 Task: Add a signature Jamie Cooper containing With heartfelt thanks and appreciation, Jamie Cooper to email address softage.5@softage.net and add a folder Crafts
Action: Mouse moved to (208, 24)
Screenshot: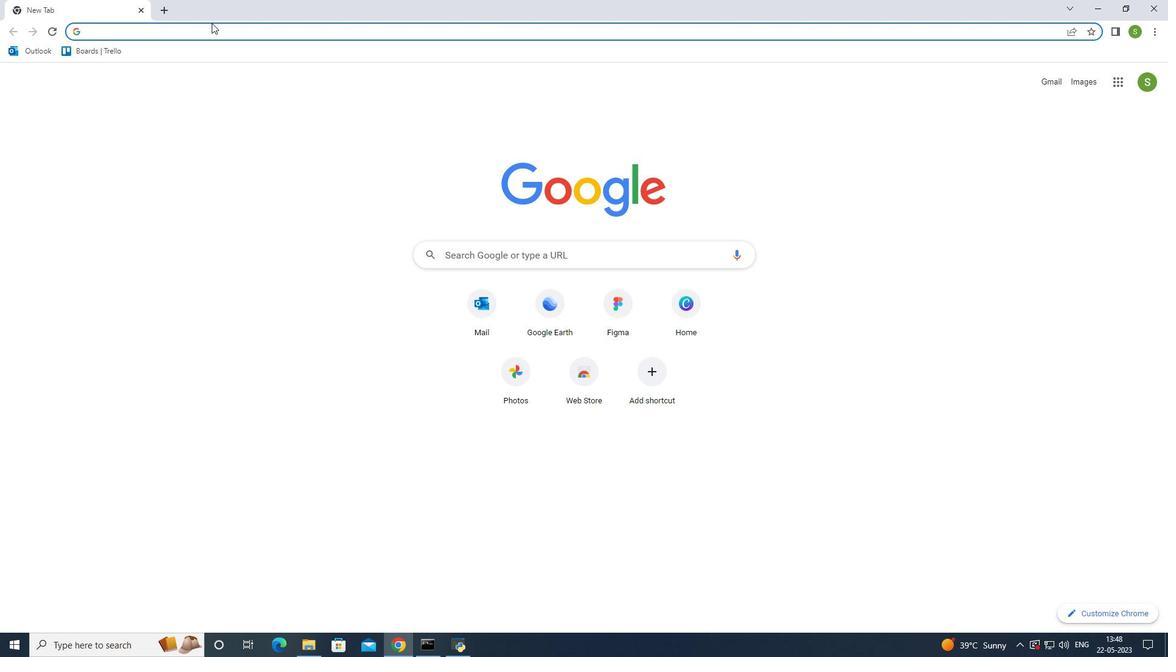
Action: Mouse pressed left at (208, 24)
Screenshot: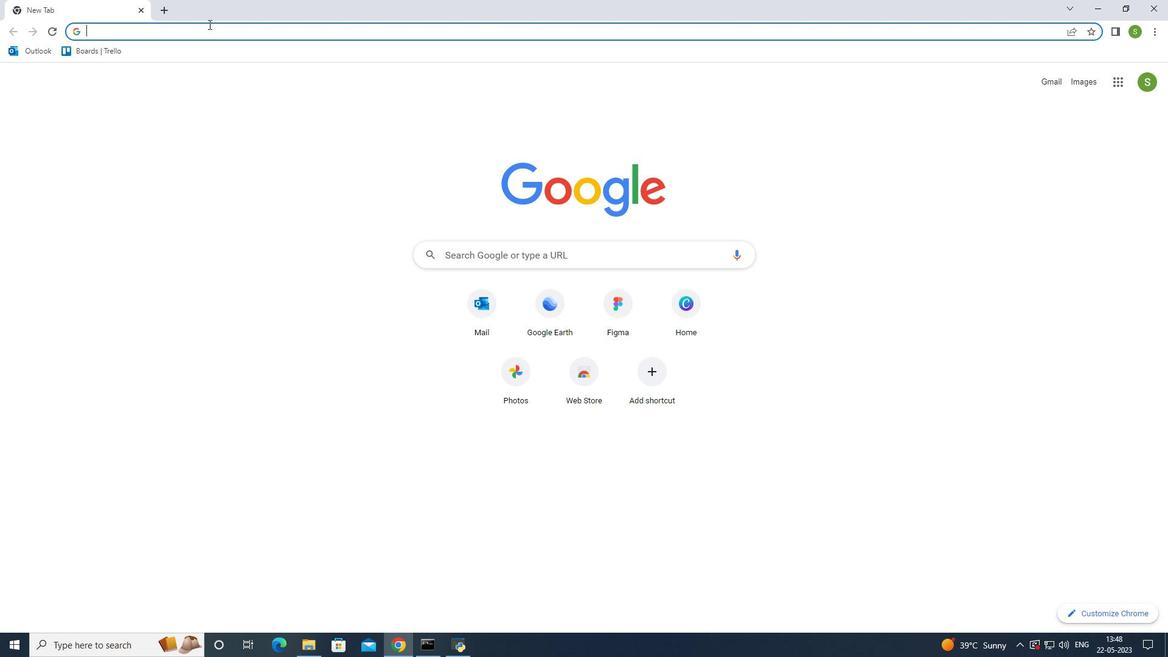 
Action: Mouse moved to (209, 24)
Screenshot: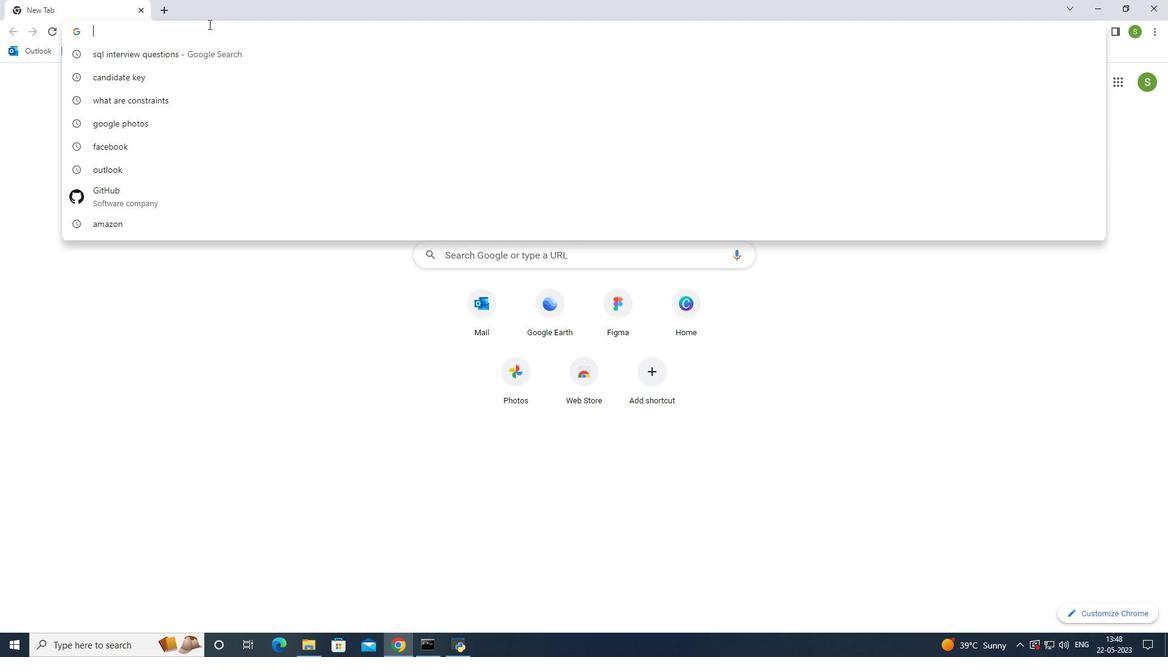 
Action: Key pressed outlo
Screenshot: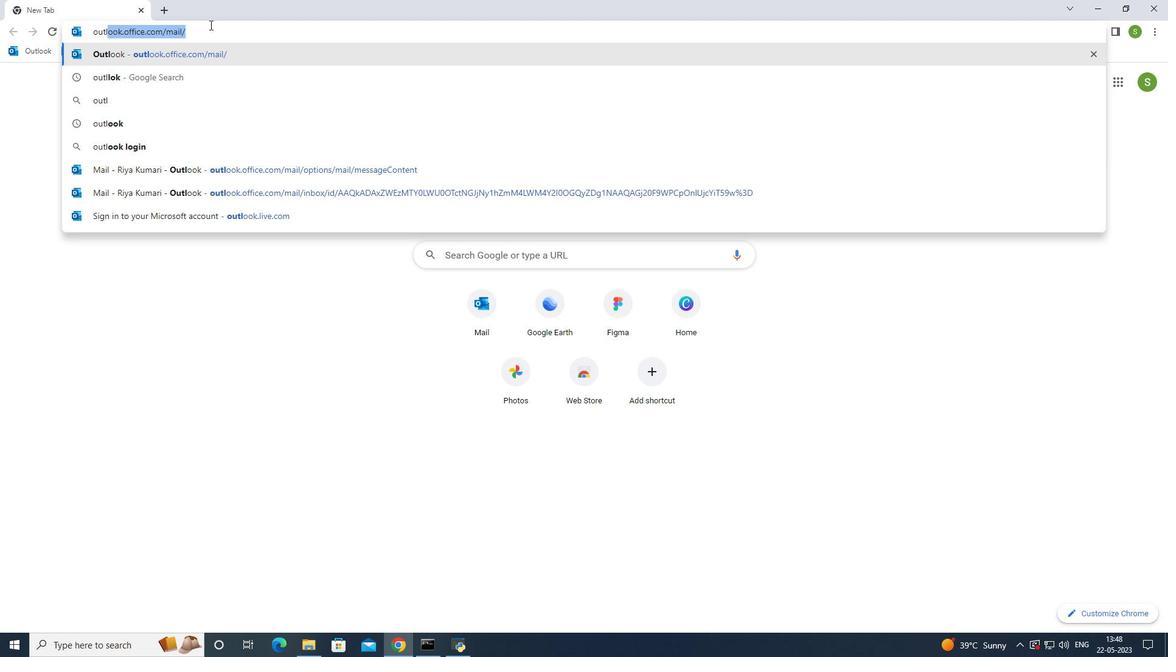 
Action: Mouse moved to (187, 53)
Screenshot: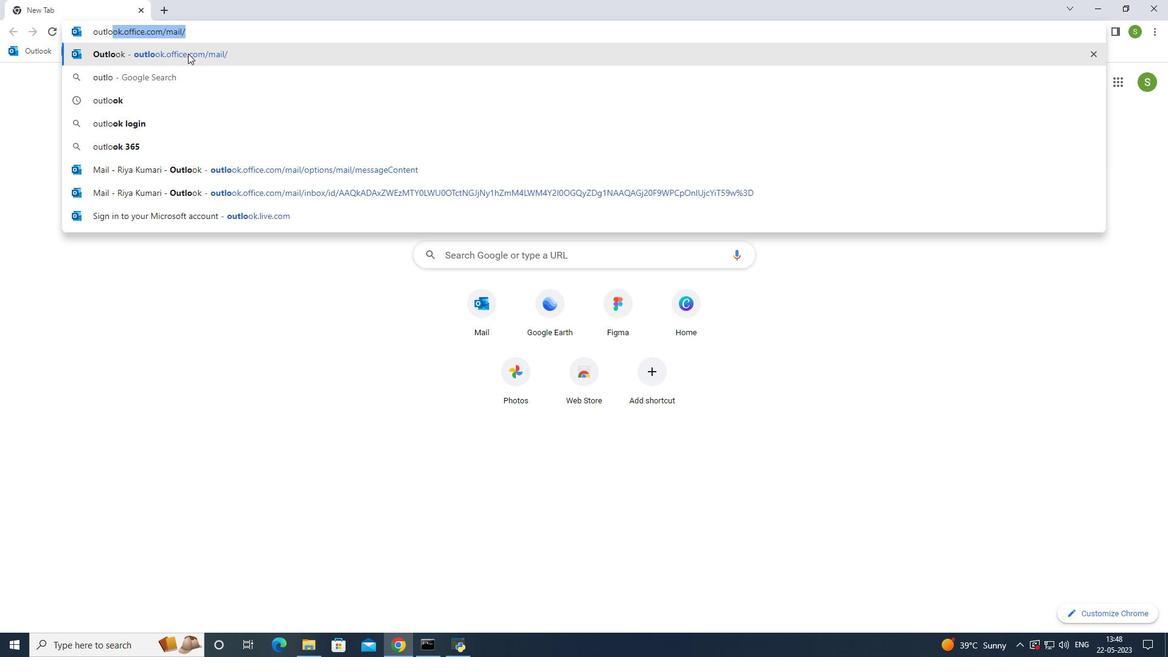 
Action: Mouse pressed left at (187, 53)
Screenshot: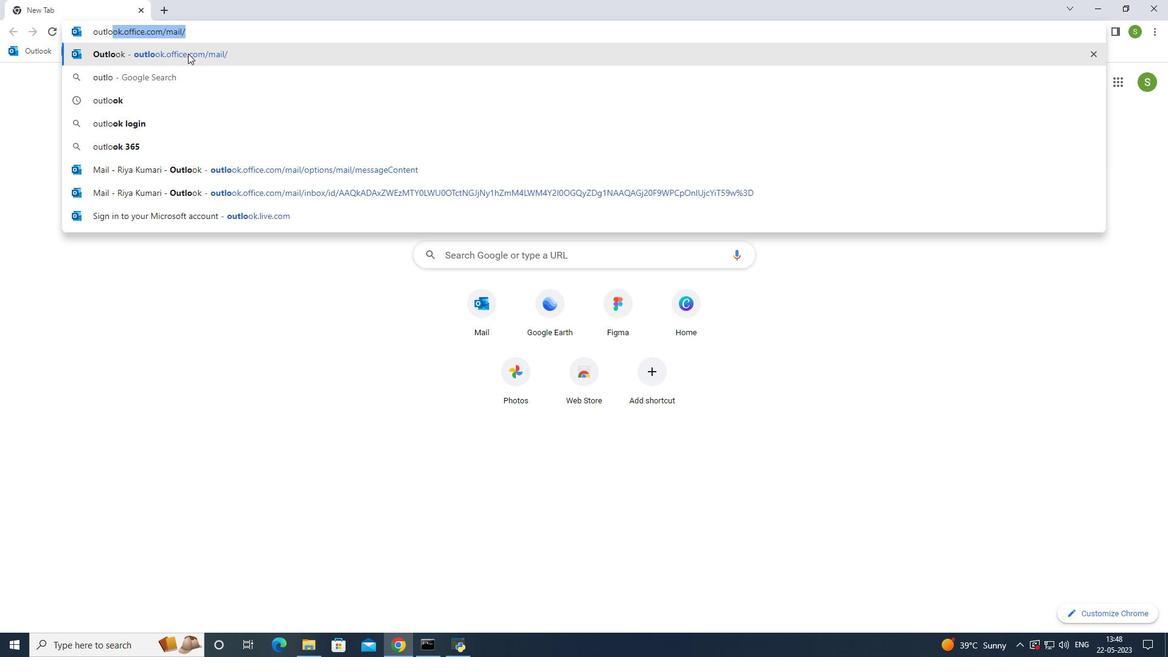 
Action: Mouse moved to (107, 103)
Screenshot: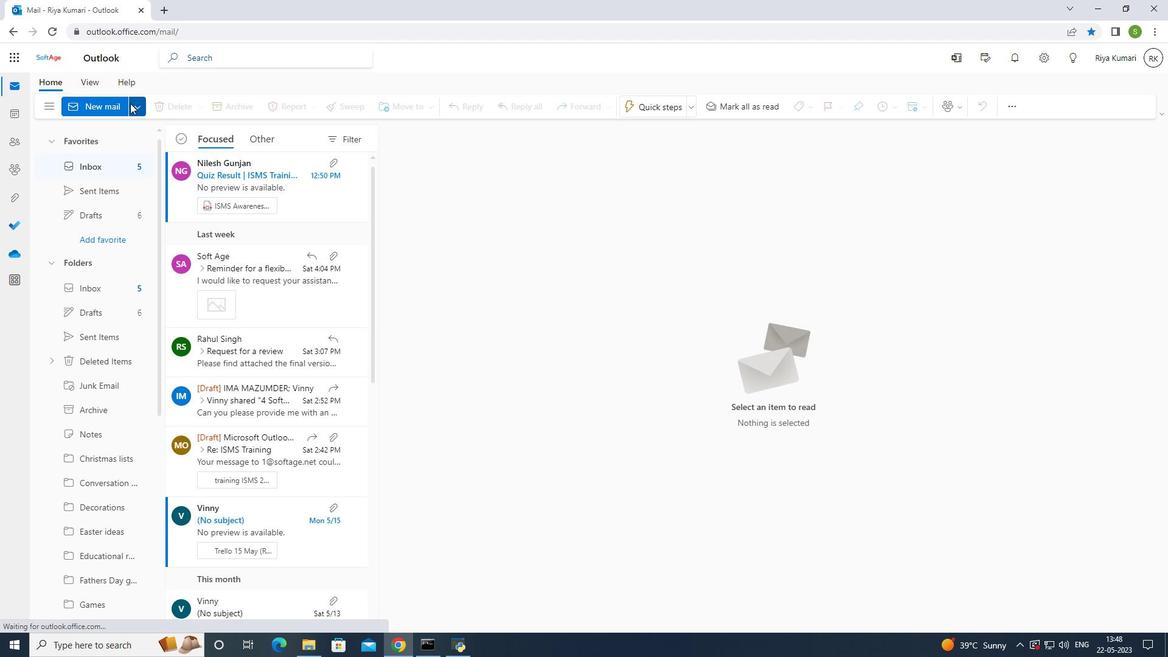 
Action: Mouse pressed left at (107, 103)
Screenshot: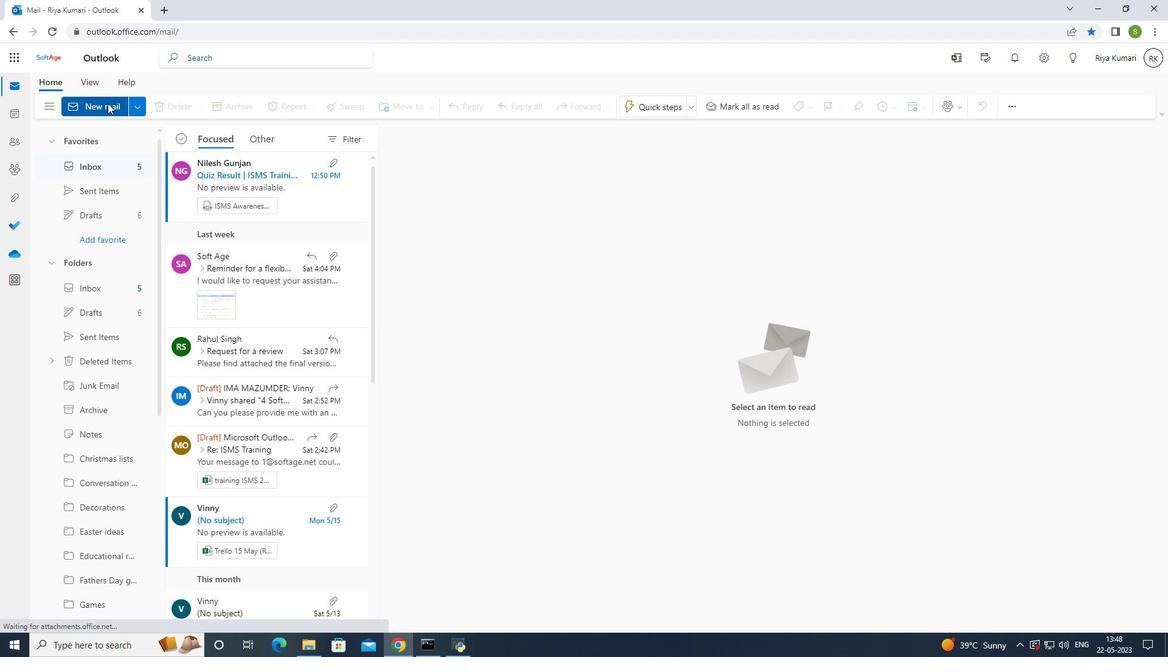 
Action: Mouse moved to (794, 102)
Screenshot: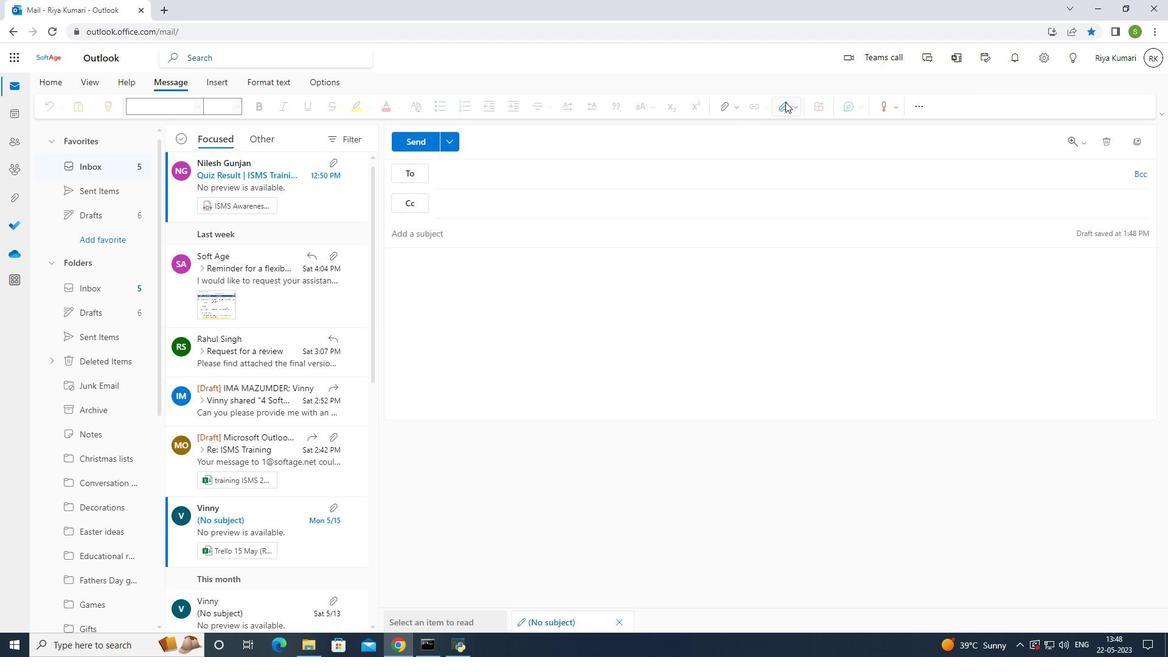 
Action: Mouse pressed left at (794, 102)
Screenshot: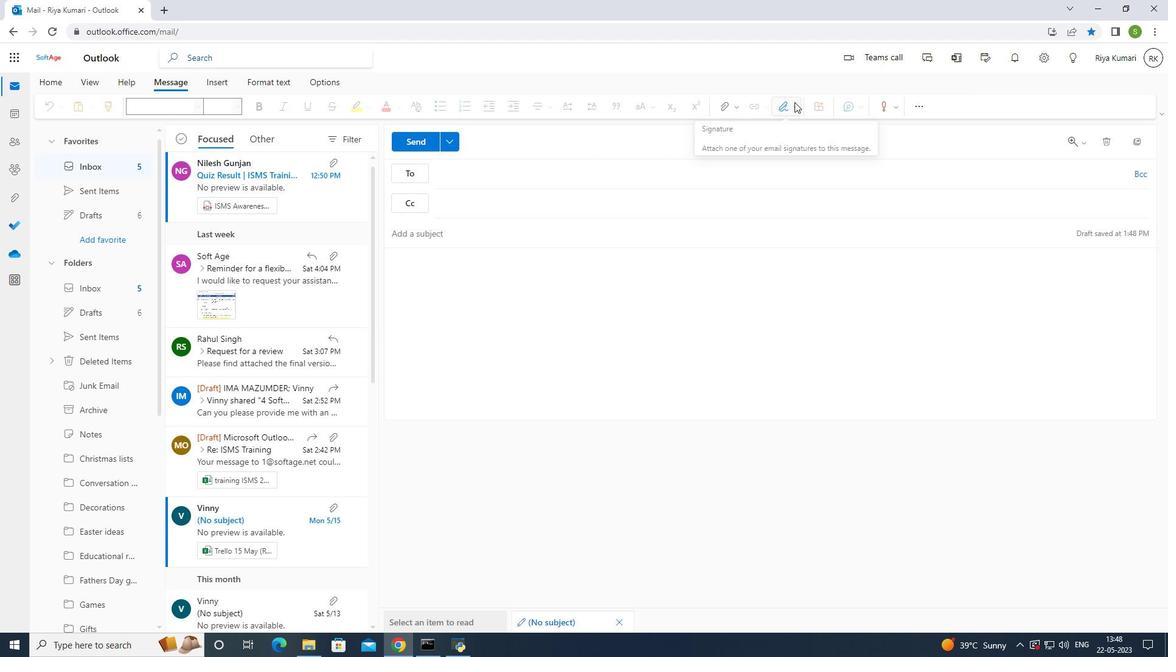 
Action: Mouse moved to (760, 155)
Screenshot: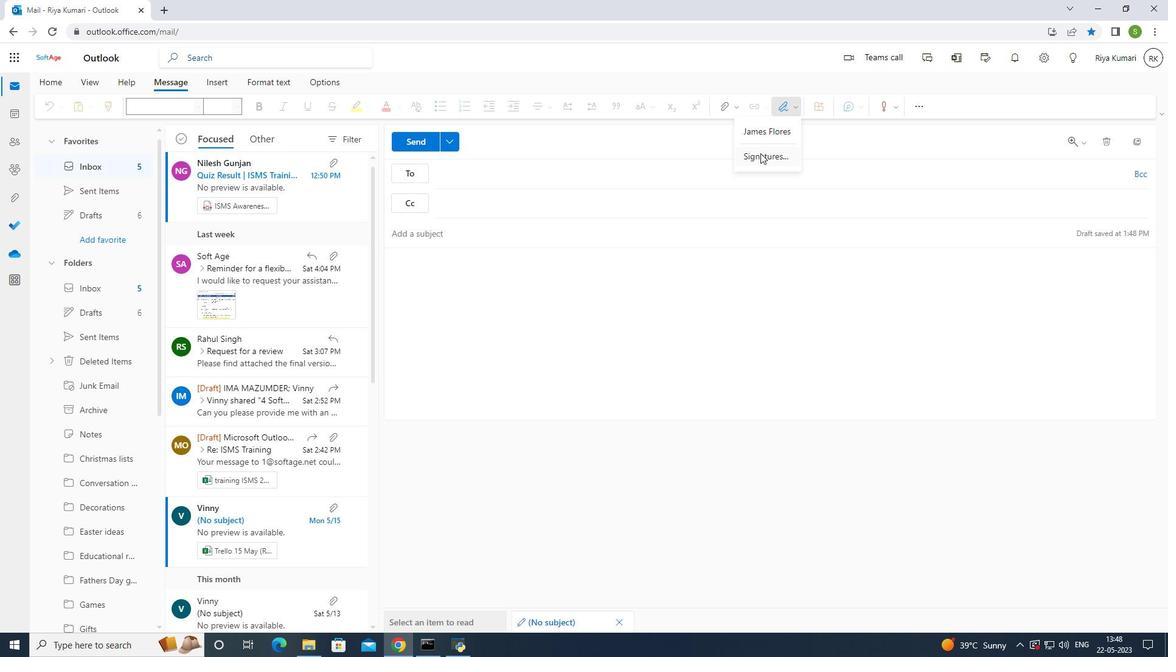 
Action: Mouse pressed left at (760, 155)
Screenshot: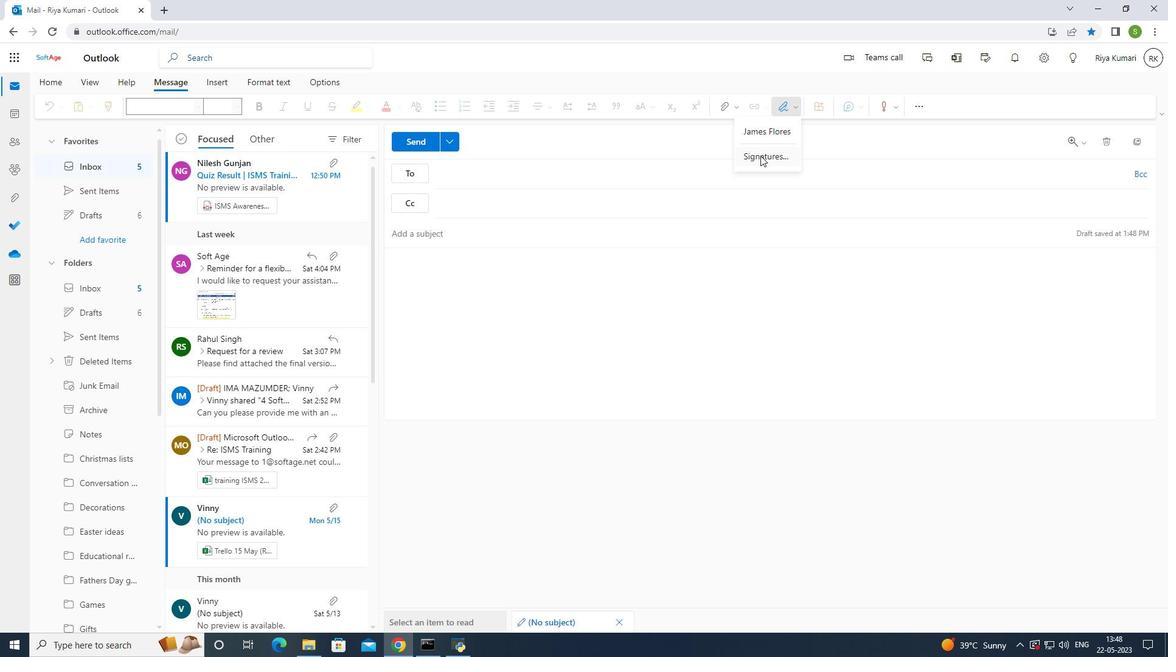 
Action: Mouse moved to (754, 202)
Screenshot: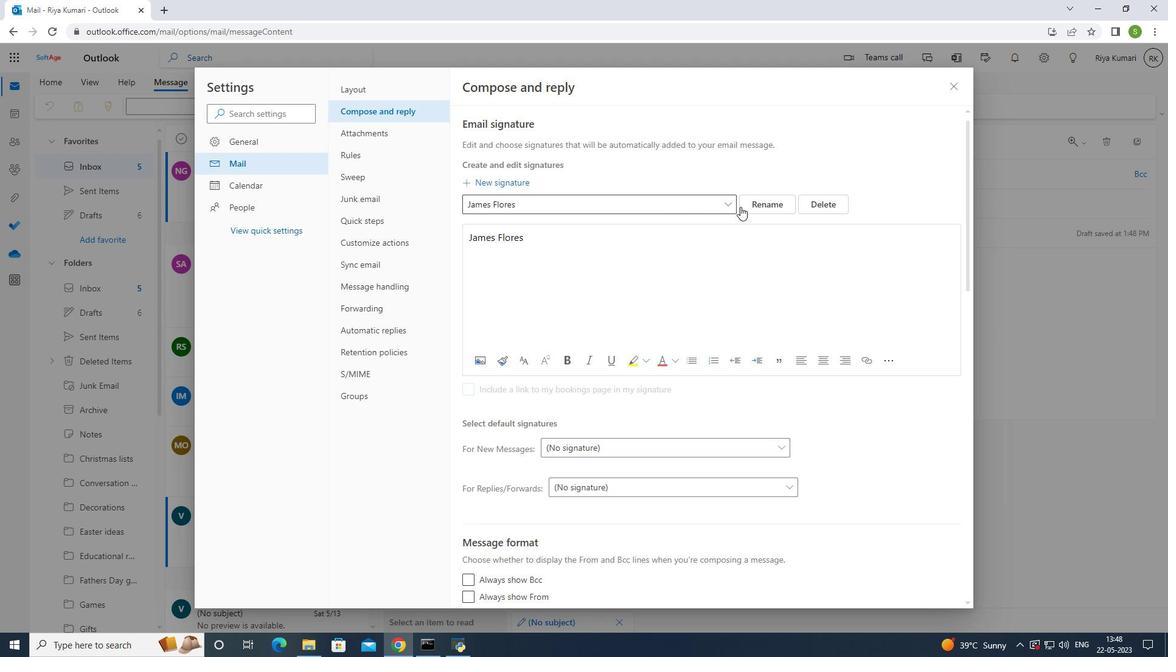 
Action: Mouse pressed left at (754, 202)
Screenshot: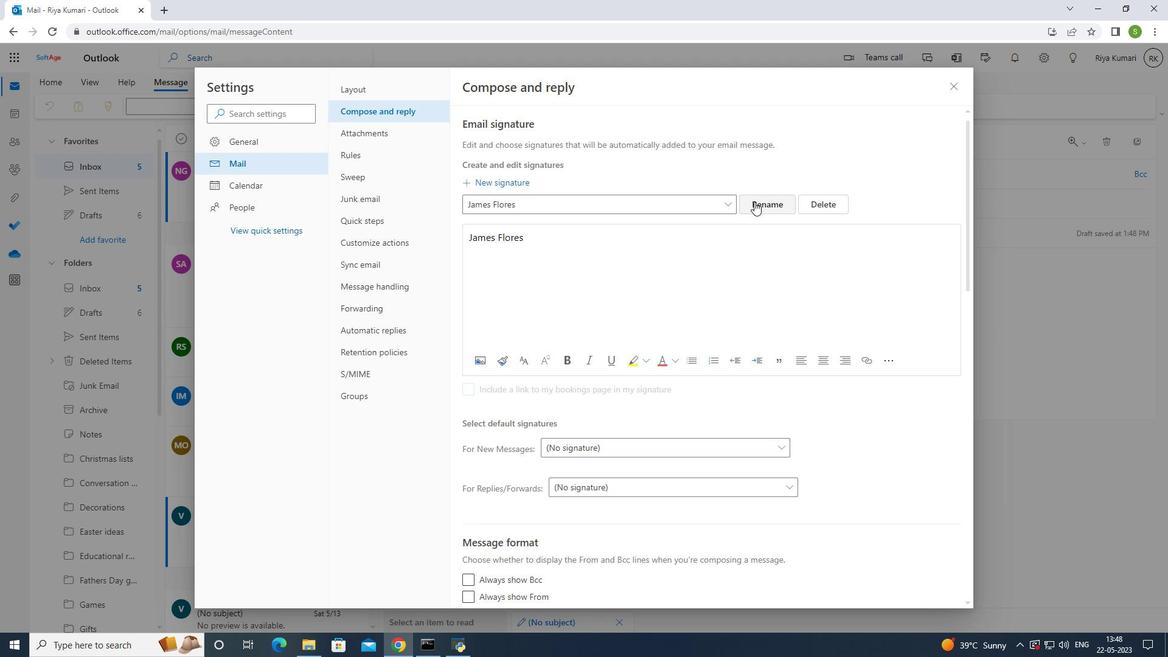 
Action: Mouse moved to (710, 206)
Screenshot: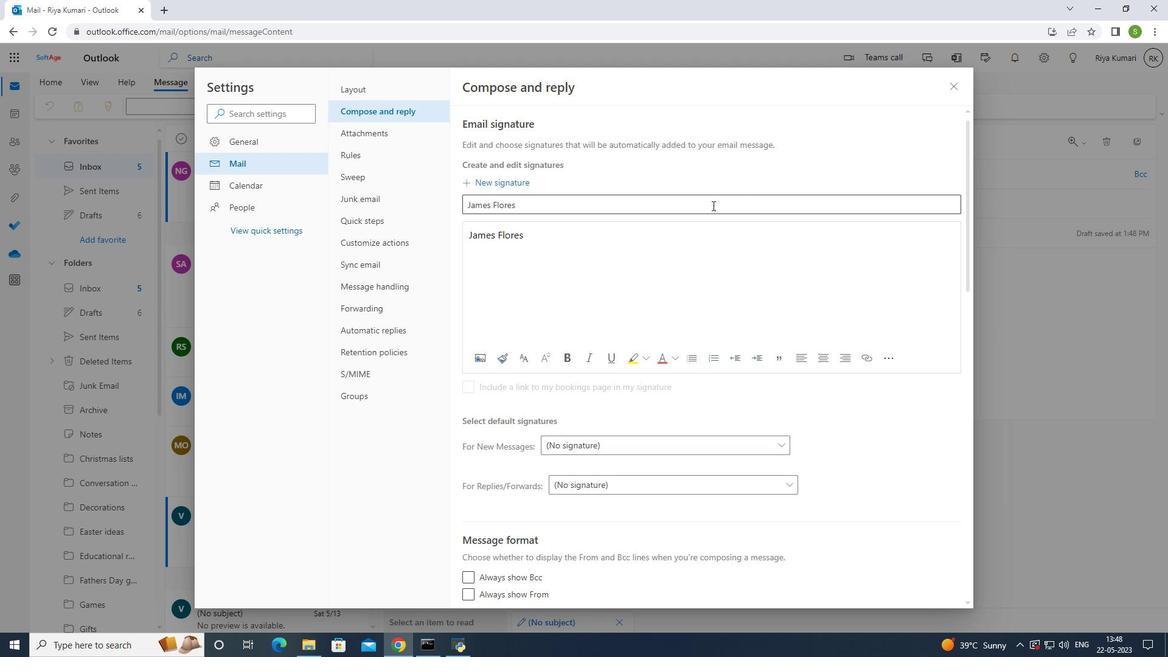 
Action: Mouse pressed left at (710, 206)
Screenshot: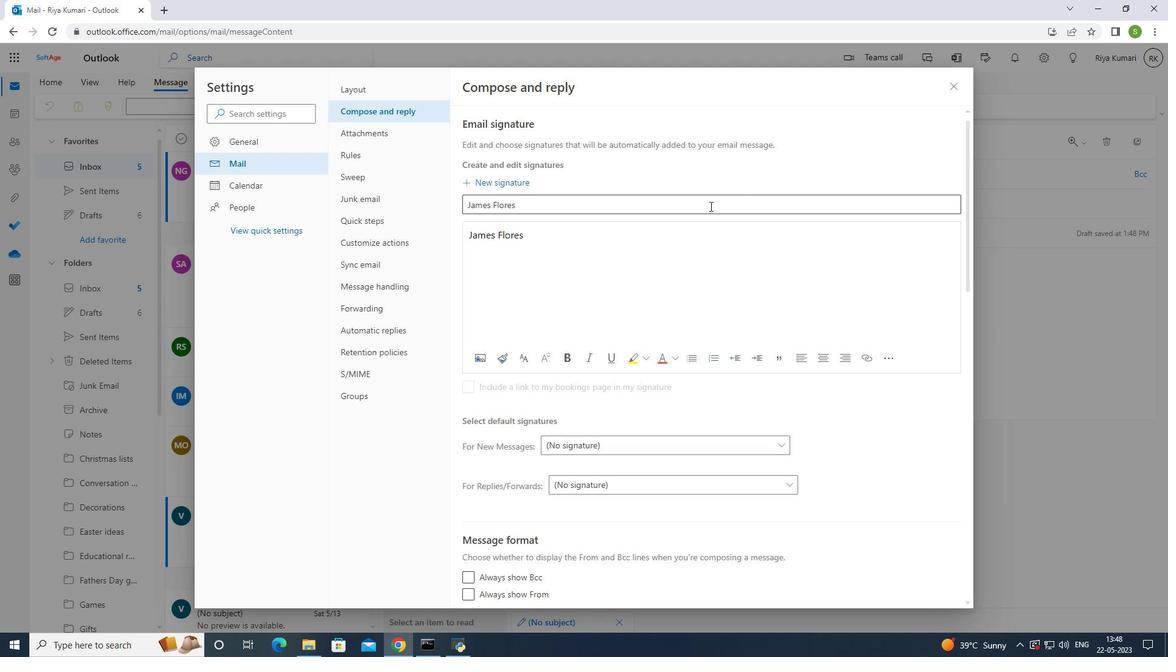 
Action: Key pressed <Key.backspace><Key.backspace><Key.backspace><Key.backspace><Key.backspace><Key.backspace><Key.backspace><Key.backspace><Key.backspace><Key.backspace><Key.backspace><Key.backspace><Key.backspace><Key.backspace><Key.backspace>
Screenshot: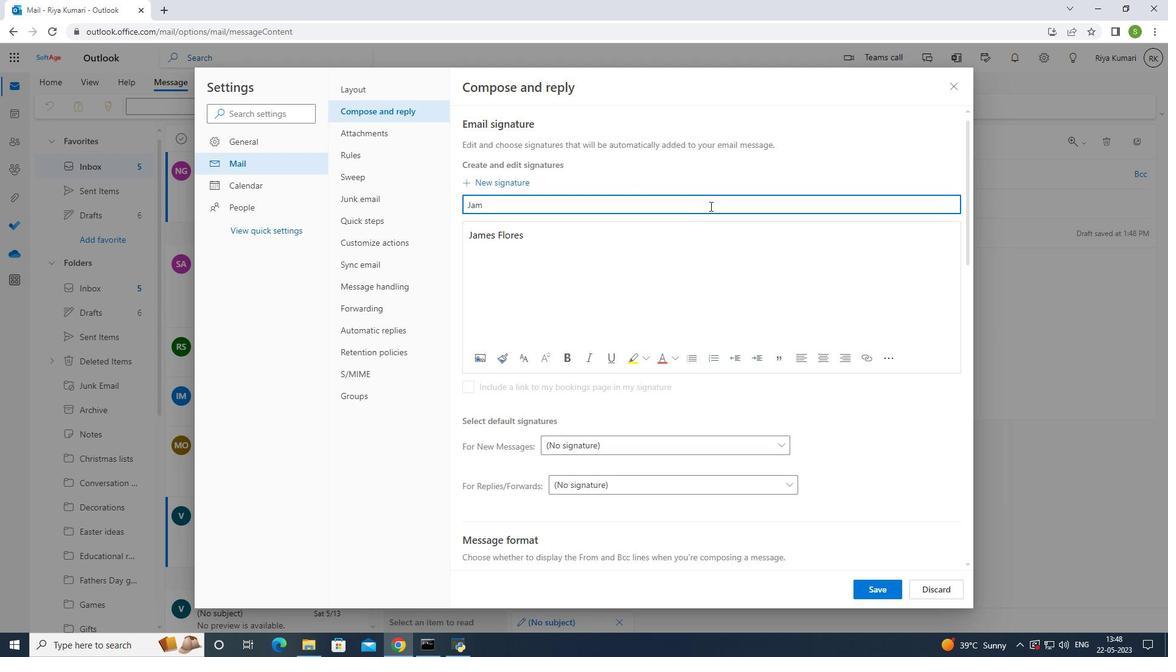 
Action: Mouse moved to (722, 198)
Screenshot: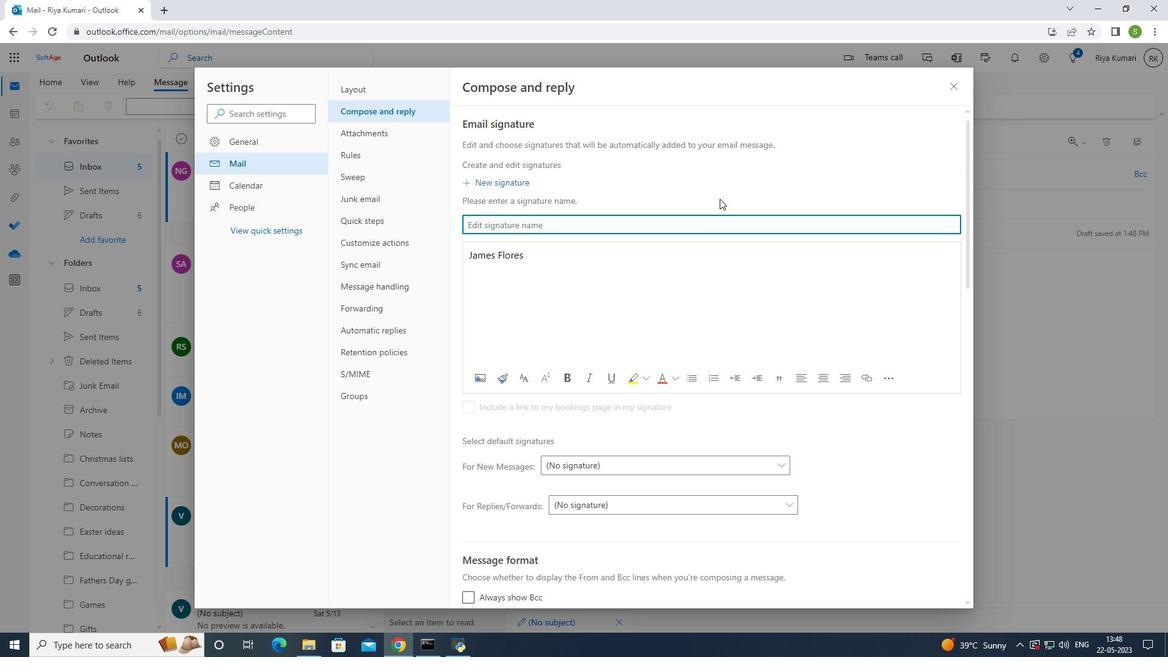 
Action: Key pressed <Key.shift>Uj<Key.backspace><Key.backspace><Key.shift>Jamie<Key.space><Key.shift>Cooperctrl+A<'\x03'>
Screenshot: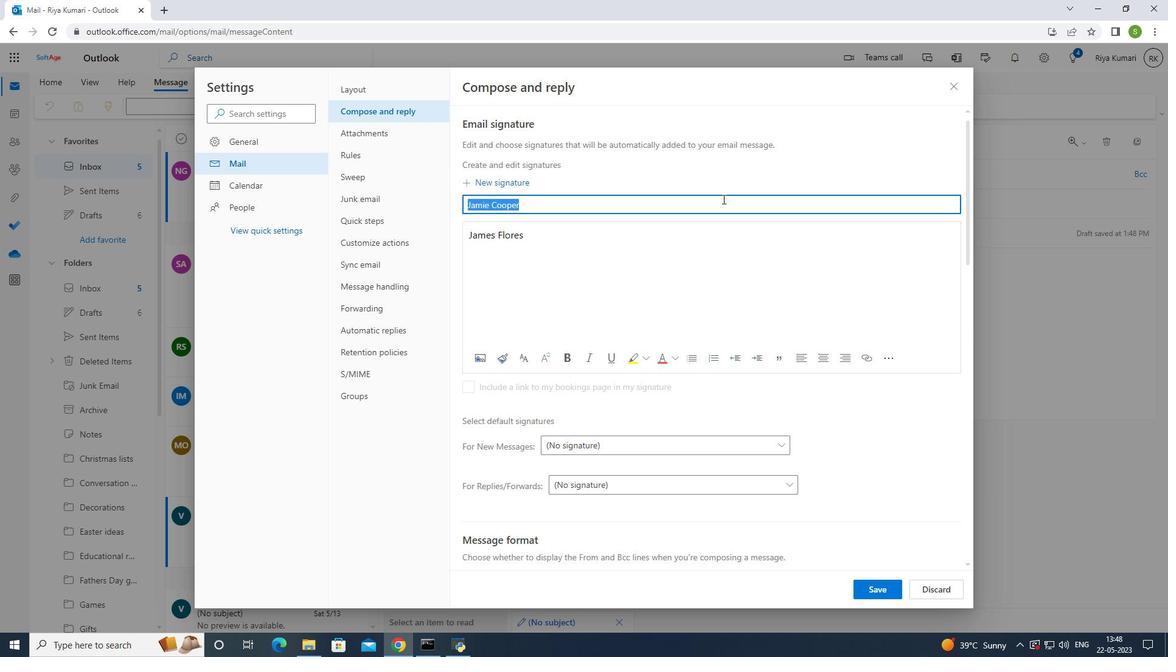 
Action: Mouse moved to (572, 243)
Screenshot: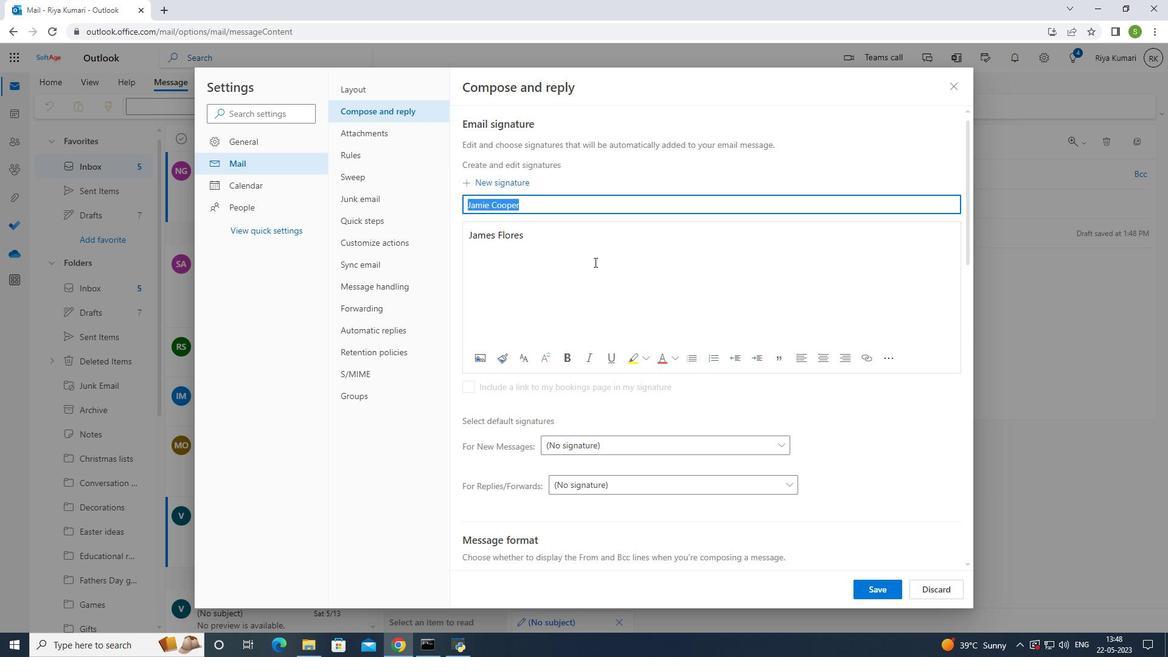 
Action: Mouse pressed left at (572, 243)
Screenshot: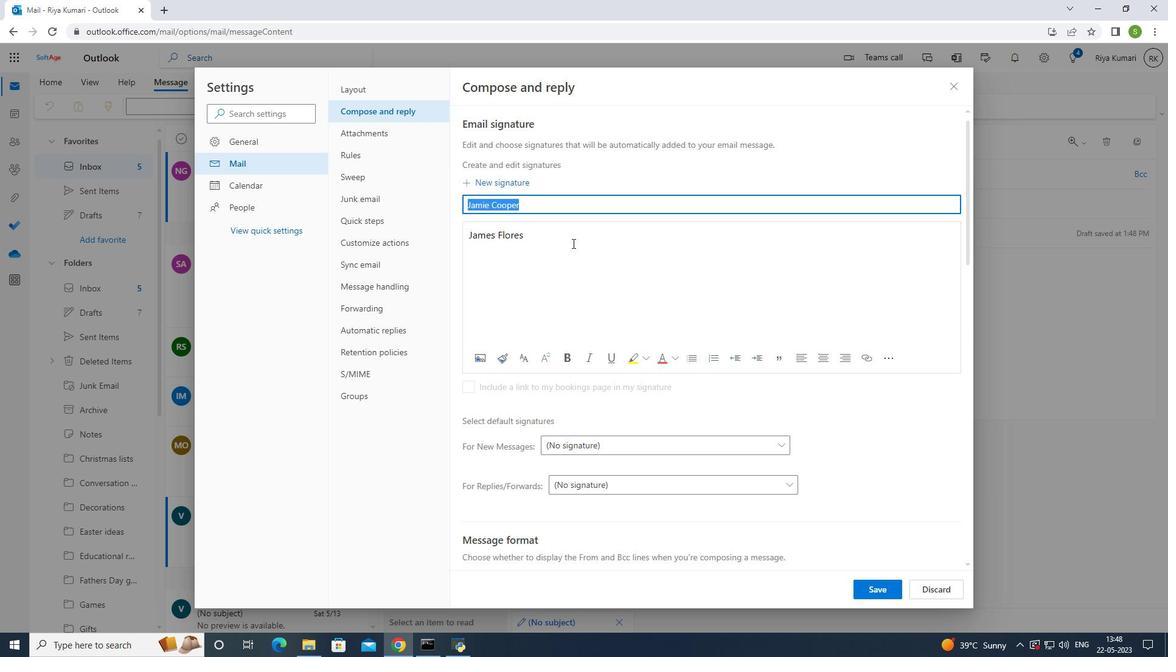 
Action: Key pressed <Key.backspace><Key.backspace><Key.backspace><Key.backspace><Key.backspace><Key.backspace><Key.backspace><Key.backspace><Key.backspace><Key.backspace><Key.backspace><Key.backspace><Key.backspace><Key.backspace><Key.backspace><Key.backspace><Key.backspace><Key.backspace><Key.backspace>ctrl+V
Screenshot: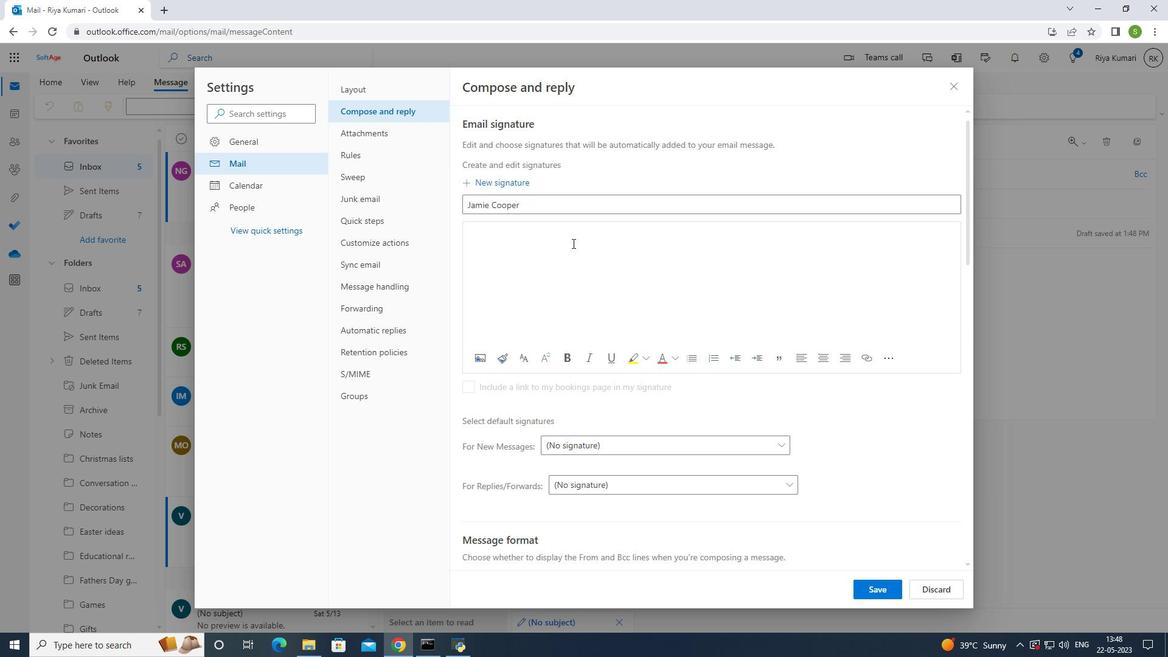 
Action: Mouse moved to (878, 587)
Screenshot: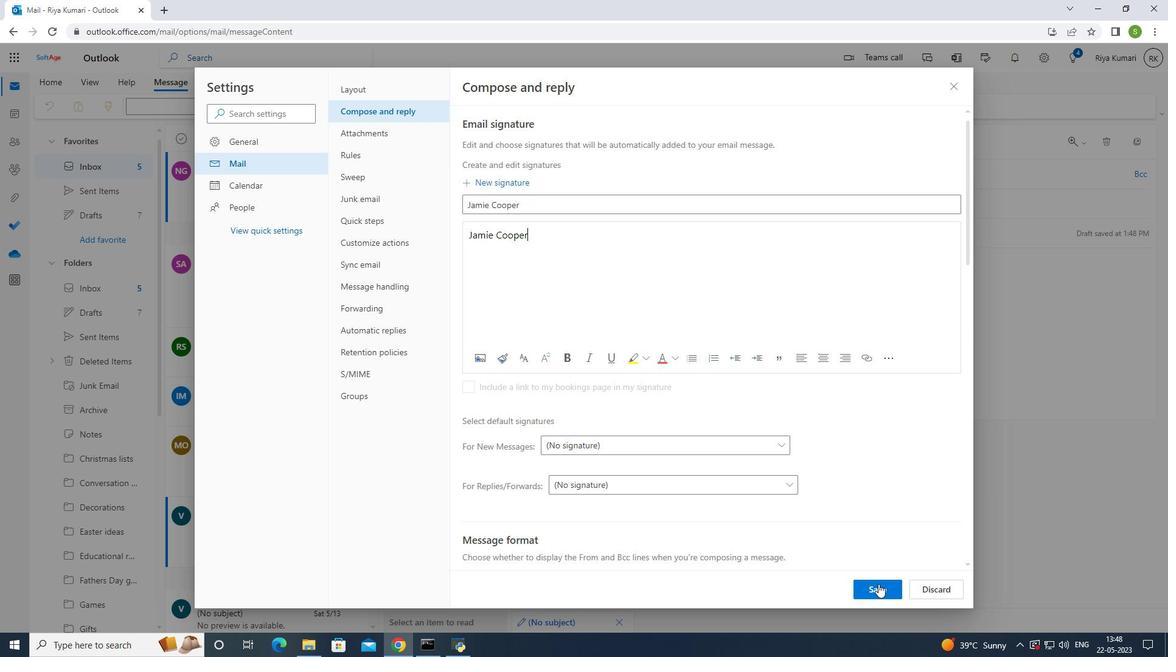 
Action: Mouse pressed left at (878, 587)
Screenshot: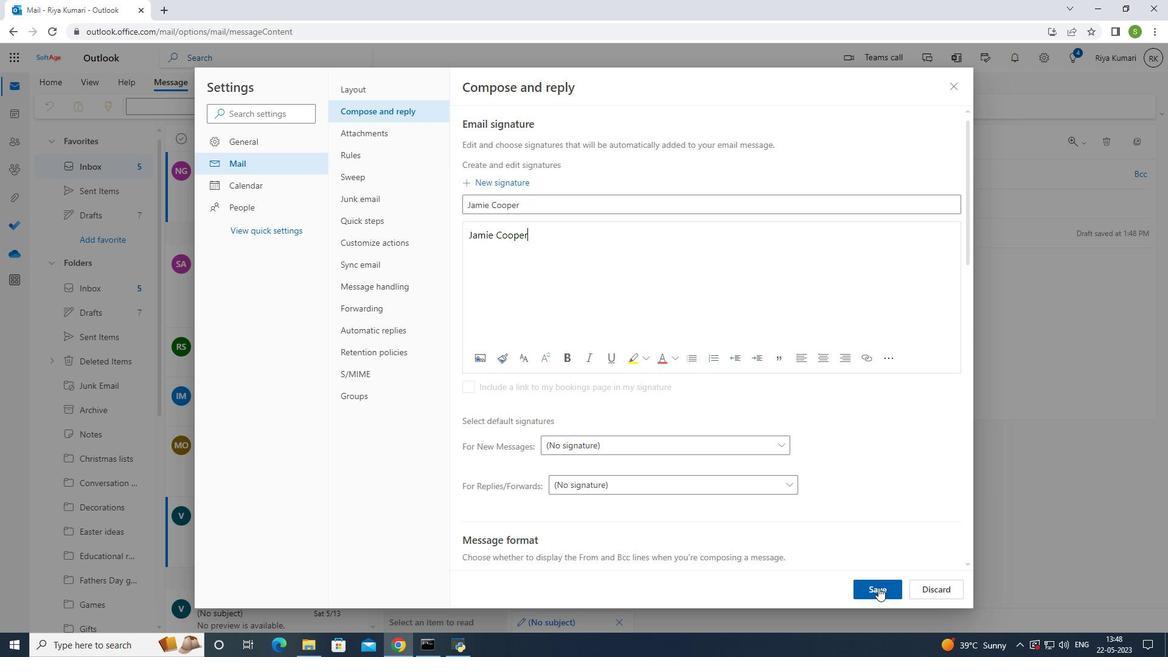 
Action: Mouse moved to (956, 86)
Screenshot: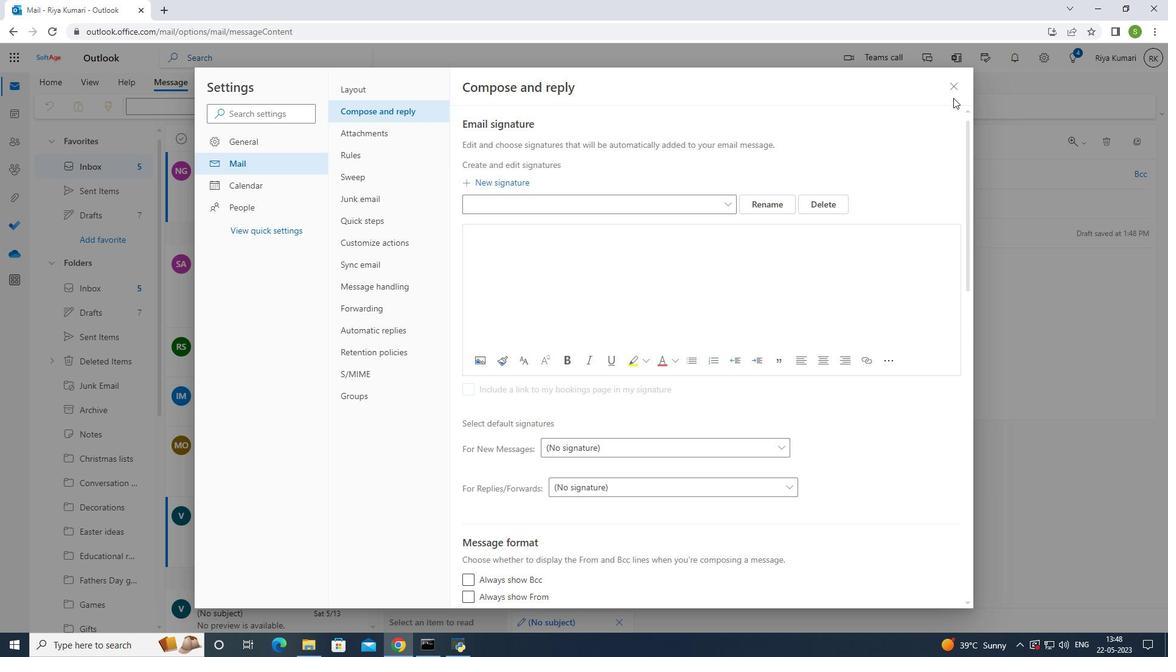 
Action: Mouse pressed left at (956, 86)
Screenshot: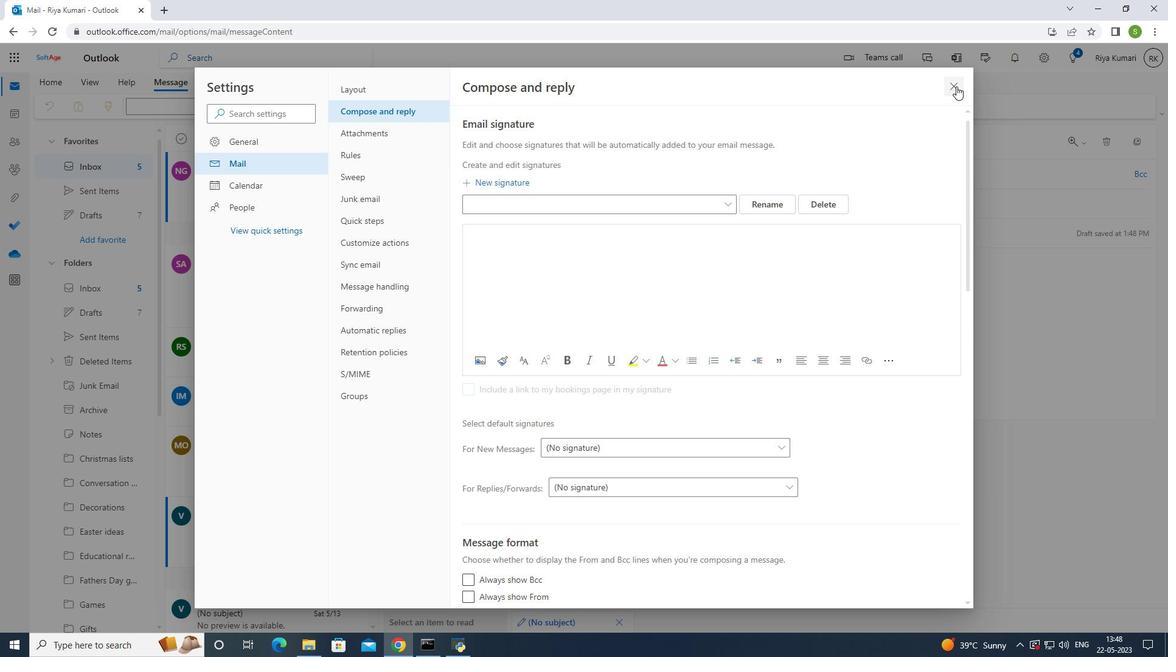 
Action: Mouse moved to (564, 174)
Screenshot: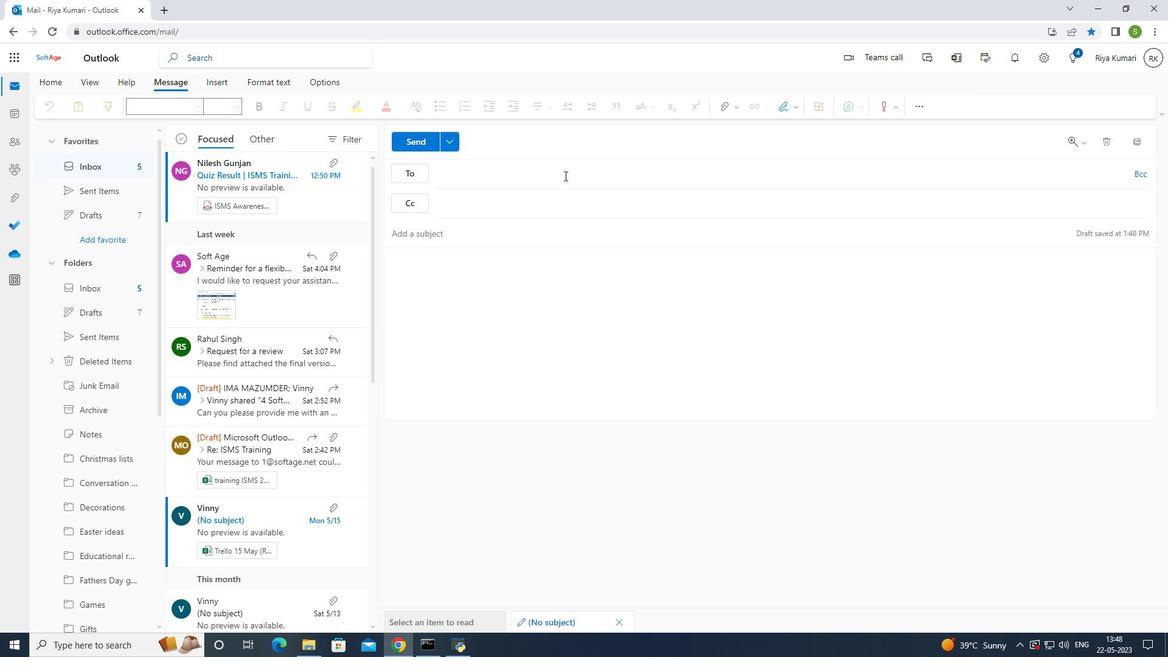 
Action: Mouse pressed left at (564, 174)
Screenshot: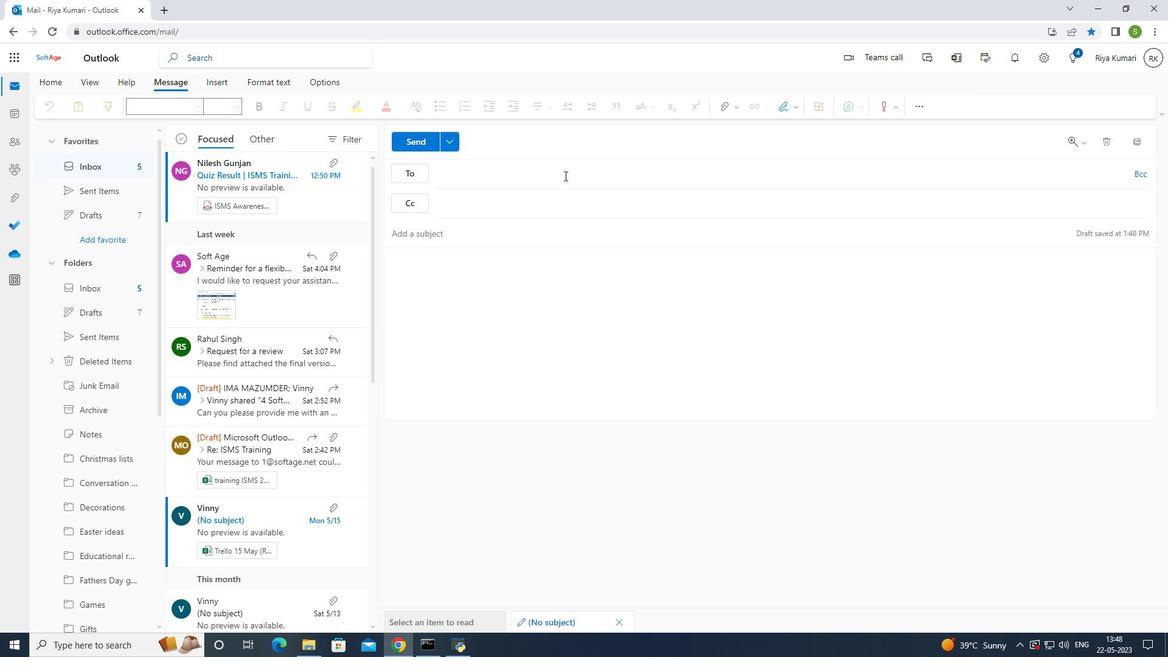 
Action: Mouse moved to (643, 157)
Screenshot: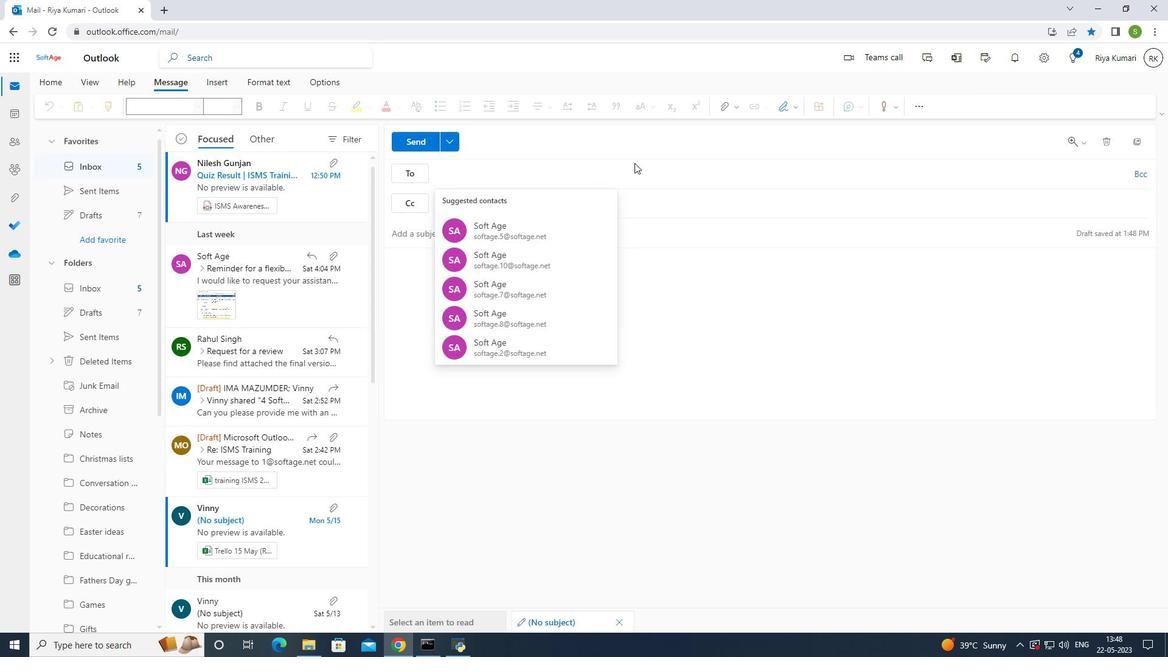 
Action: Key pressed softage.5<Key.shift>@softage.net
Screenshot: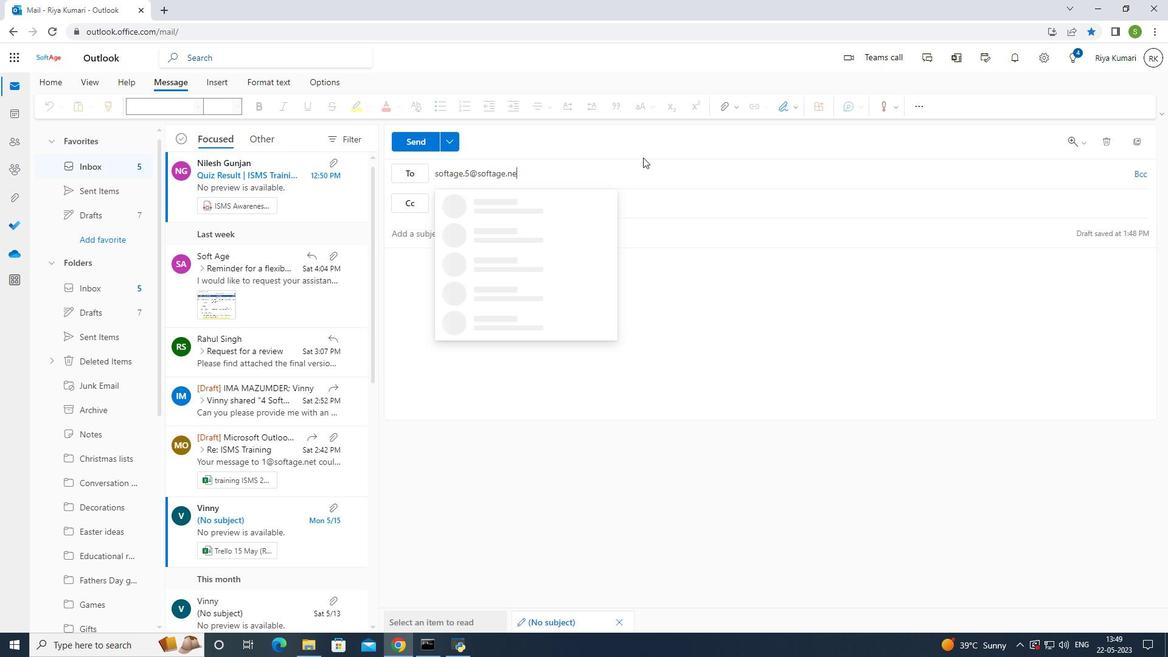 
Action: Mouse moved to (556, 201)
Screenshot: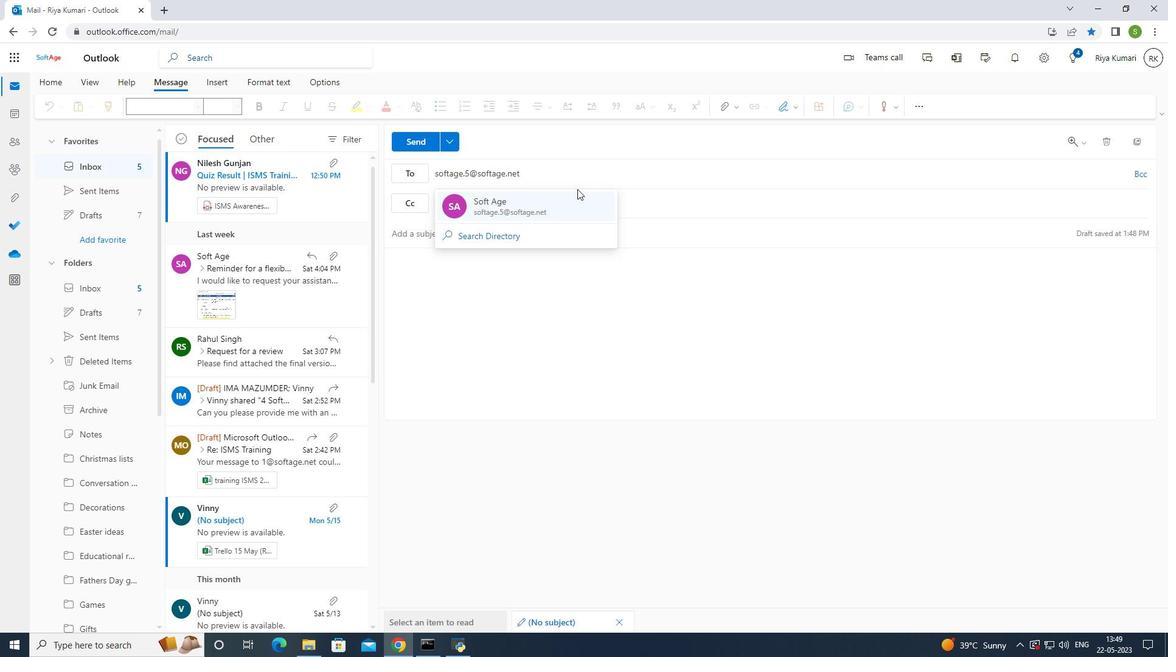 
Action: Mouse pressed left at (556, 201)
Screenshot: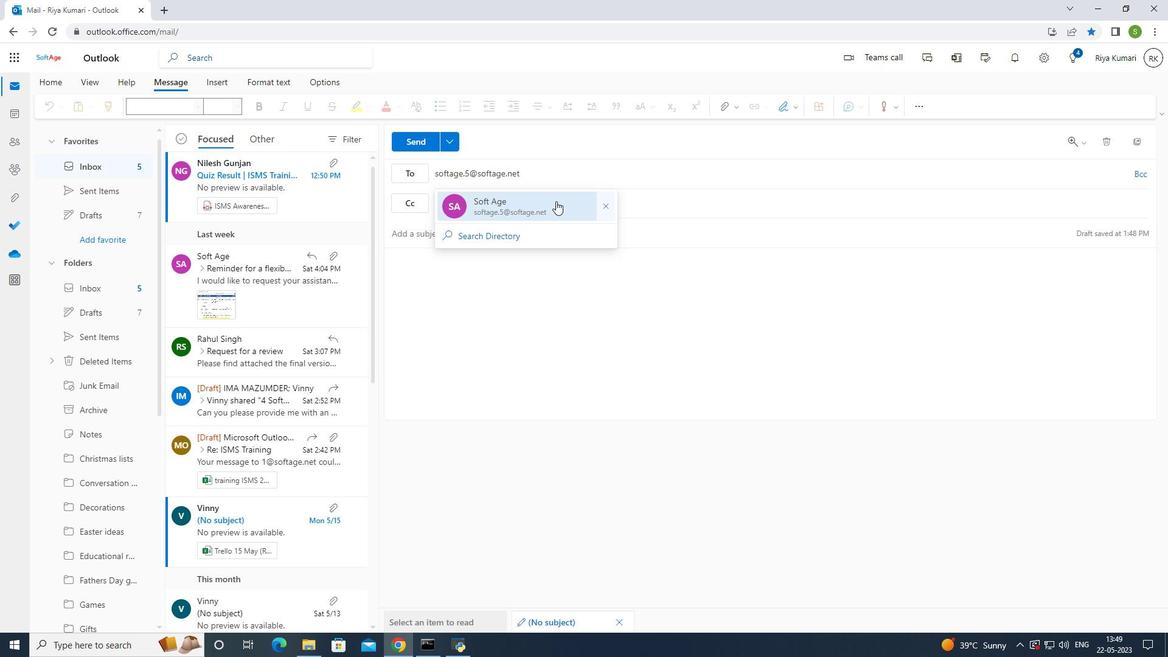 
Action: Mouse moved to (497, 285)
Screenshot: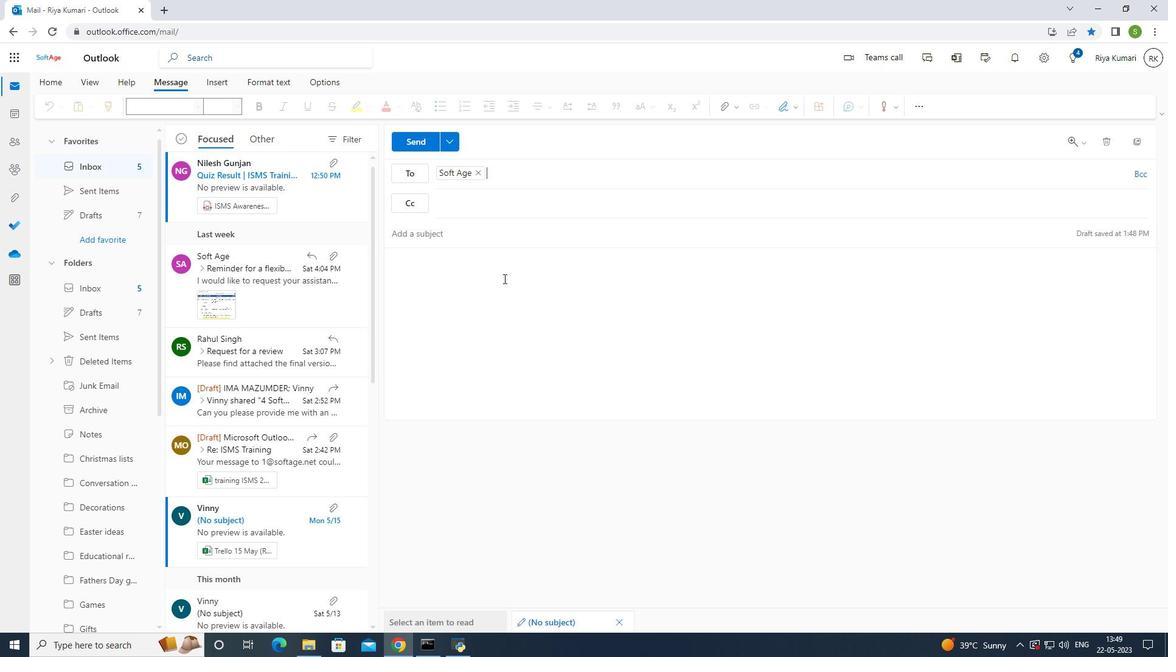 
Action: Mouse pressed left at (497, 285)
Screenshot: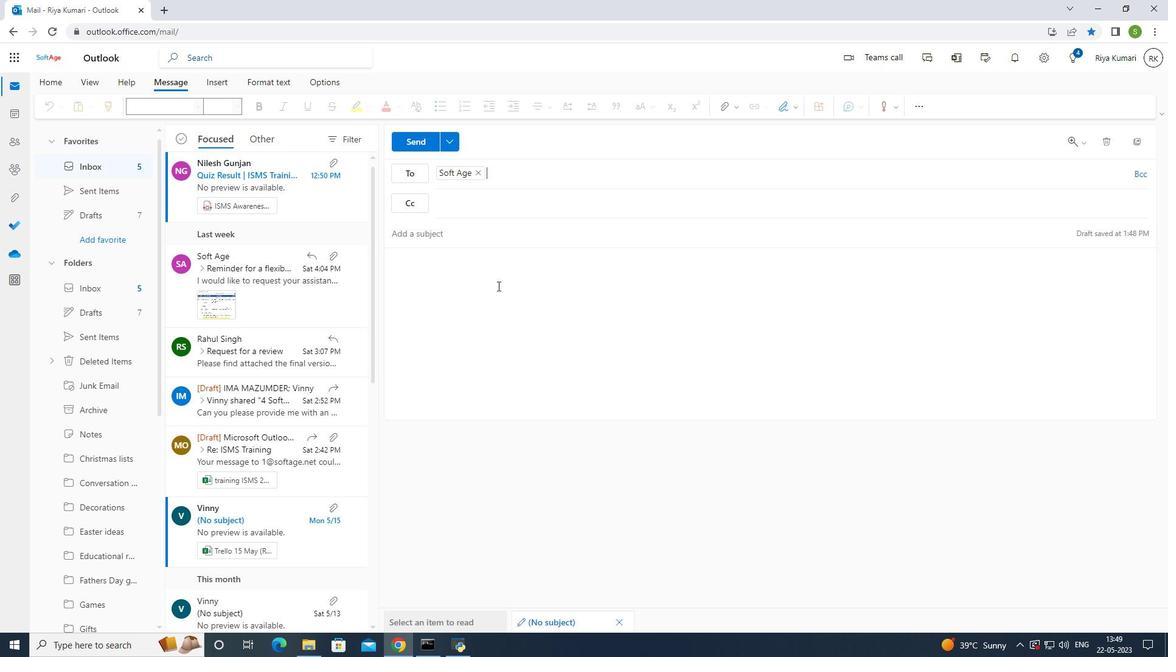 
Action: Mouse moved to (789, 104)
Screenshot: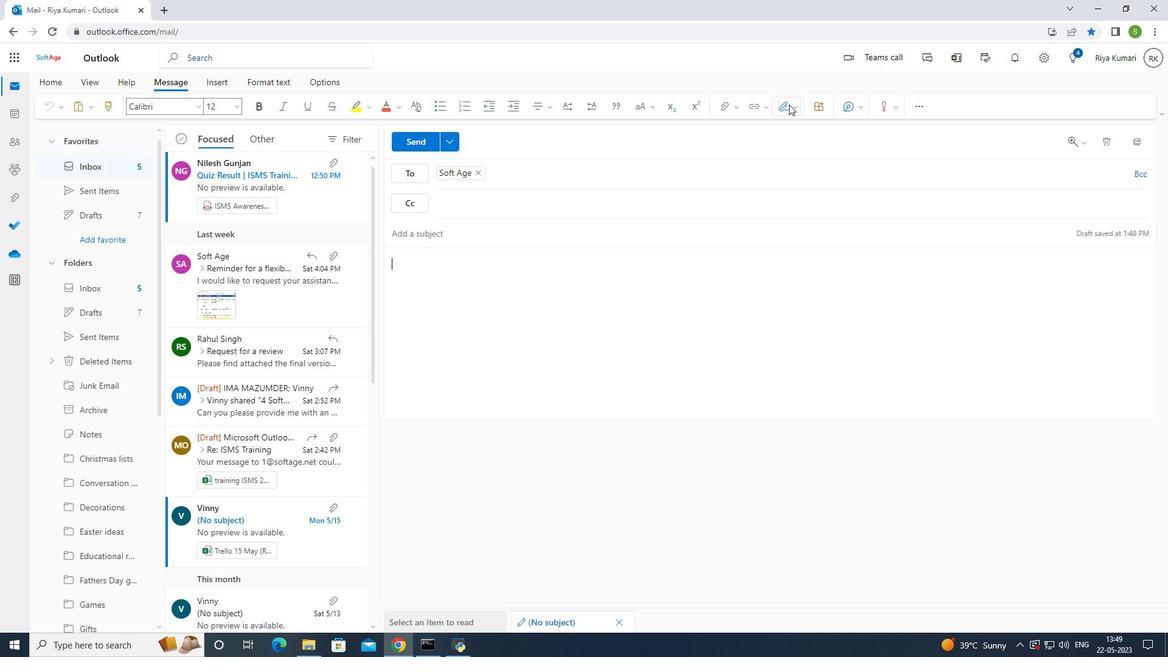 
Action: Mouse pressed left at (789, 104)
Screenshot: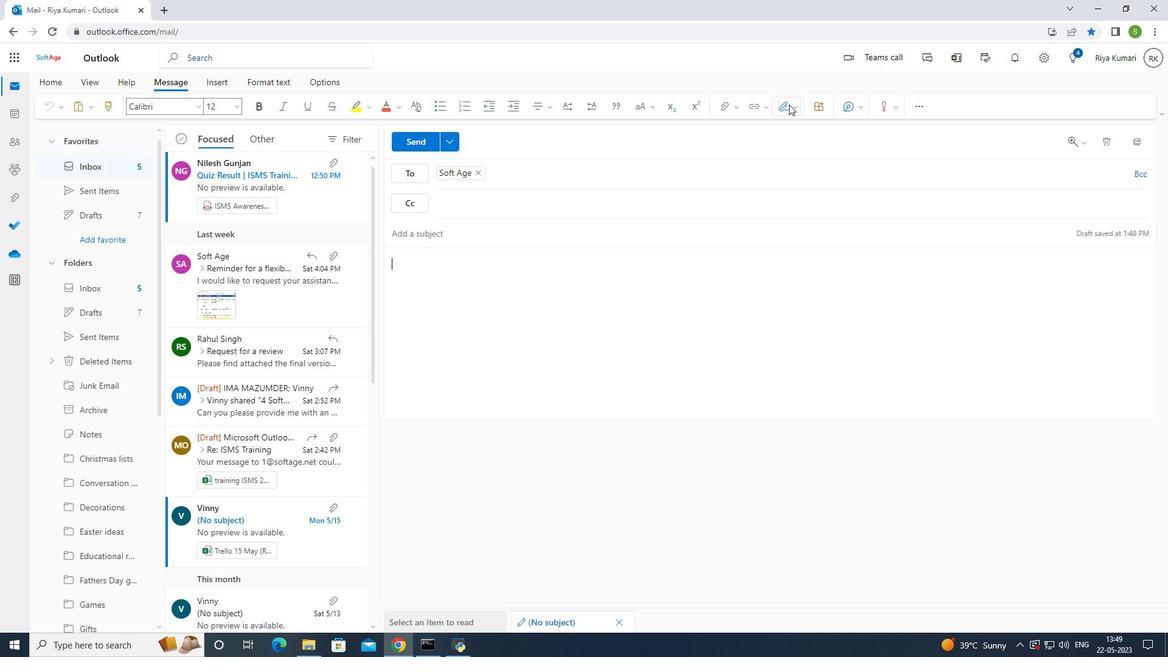 
Action: Mouse moved to (772, 133)
Screenshot: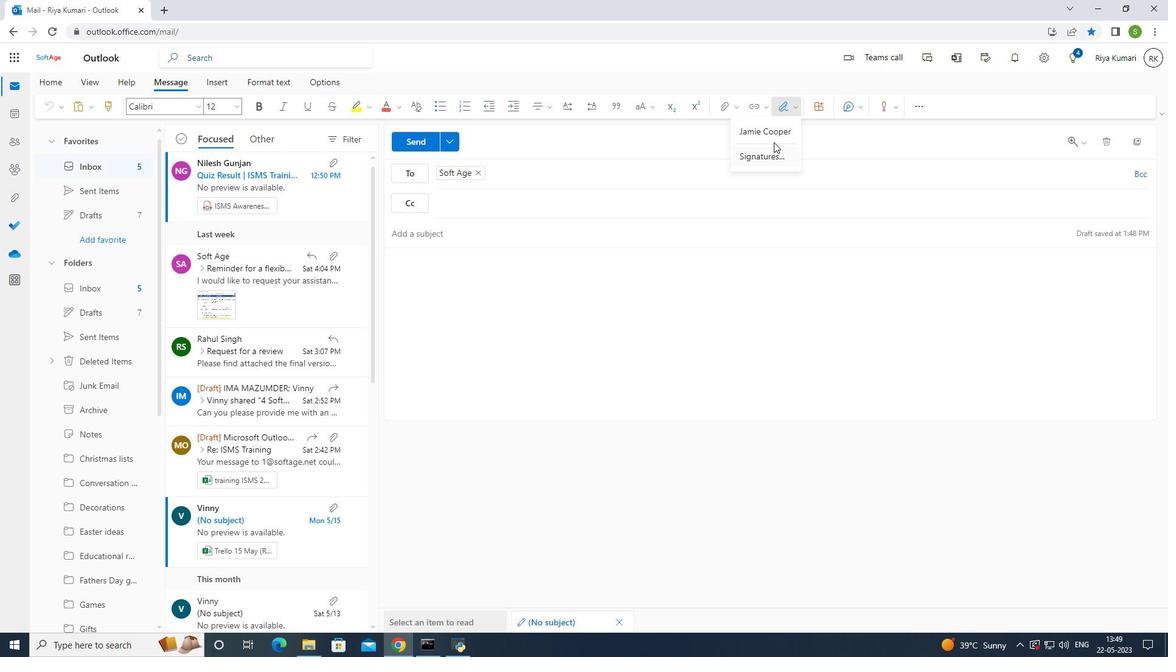 
Action: Mouse pressed left at (772, 133)
Screenshot: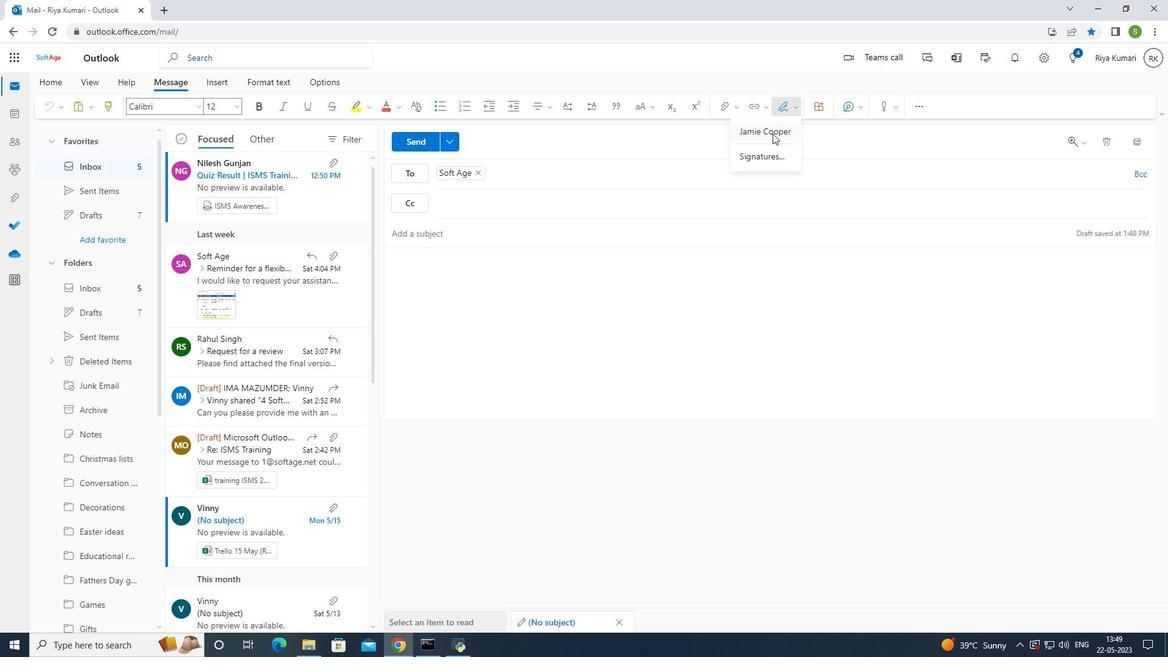 
Action: Mouse moved to (667, 264)
Screenshot: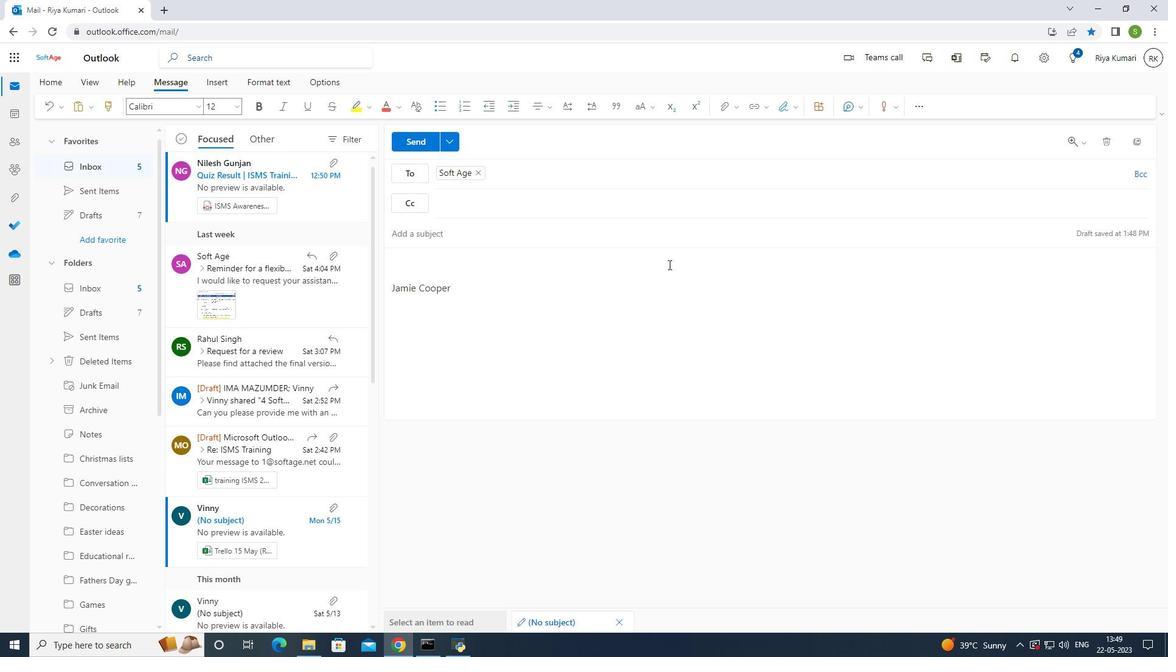 
Action: Key pressed heartful<Key.space>thanks<Key.space>and<Key.space>appreciation.
Screenshot: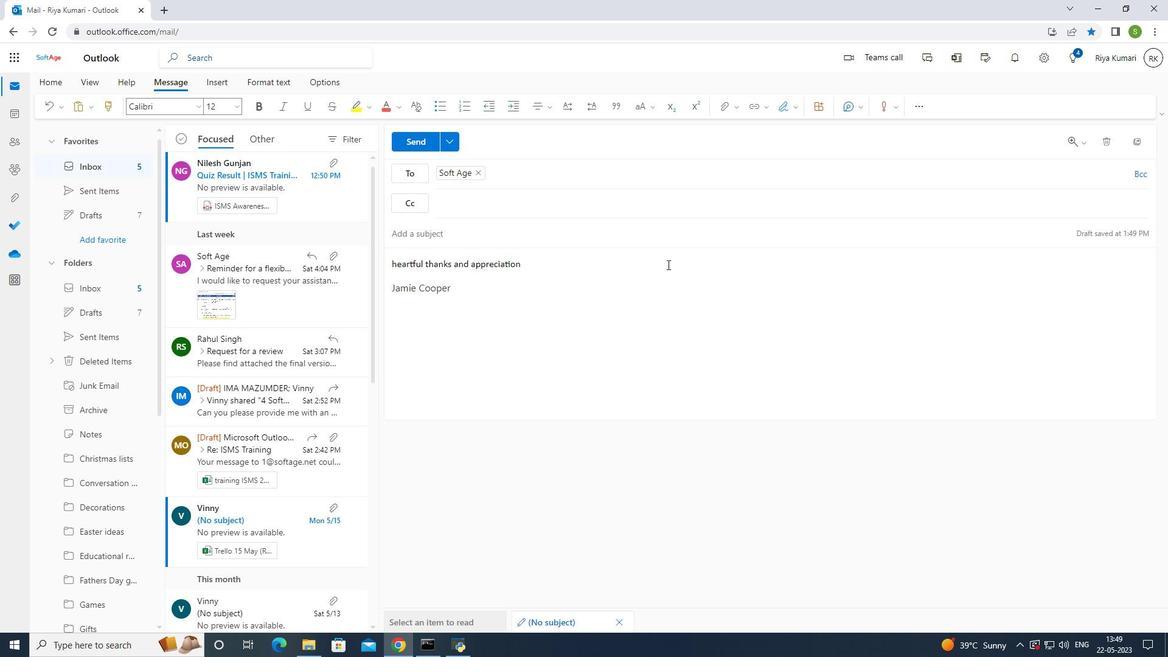 
Action: Mouse moved to (120, 348)
Screenshot: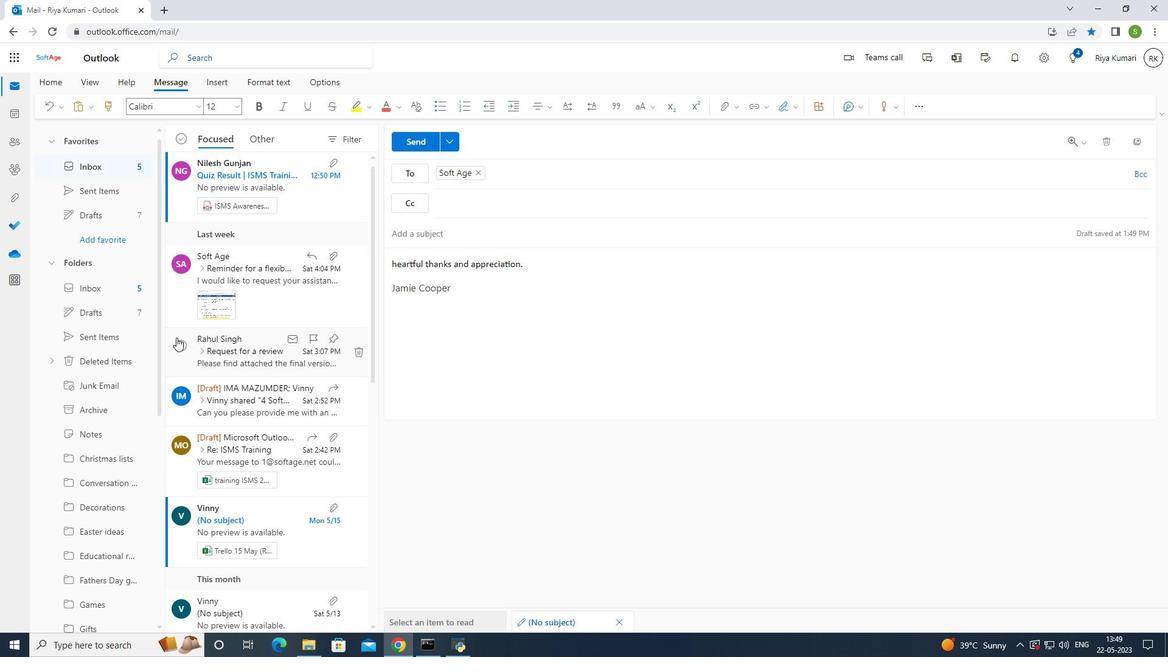 
Action: Mouse scrolled (120, 347) with delta (0, 0)
Screenshot: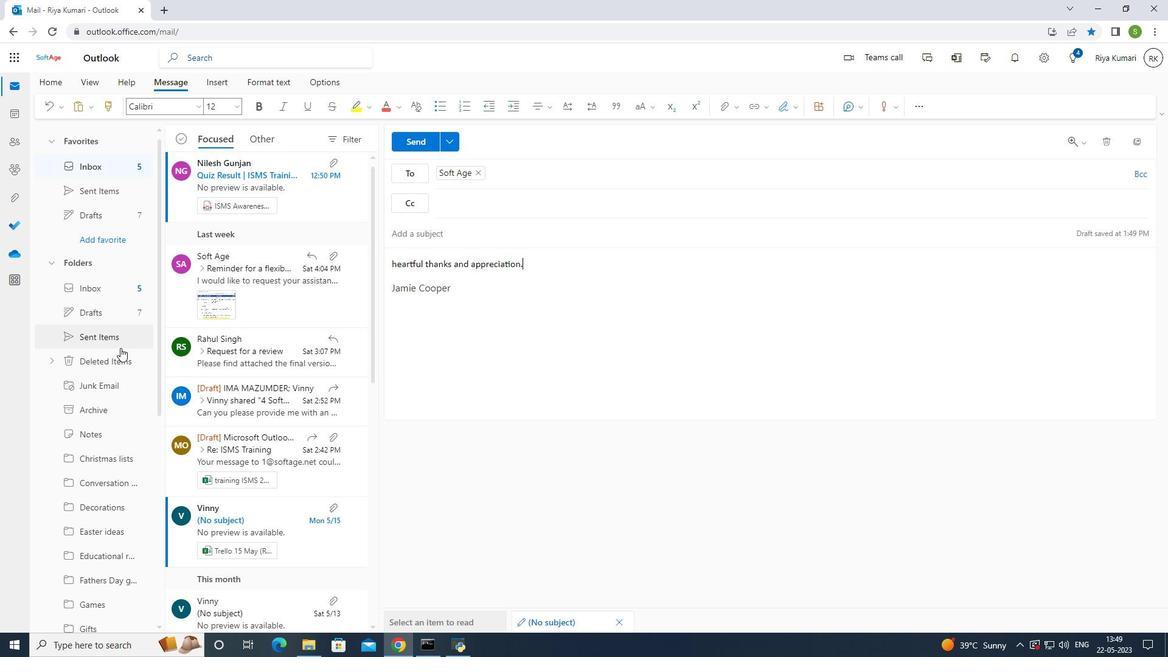 
Action: Mouse scrolled (120, 347) with delta (0, 0)
Screenshot: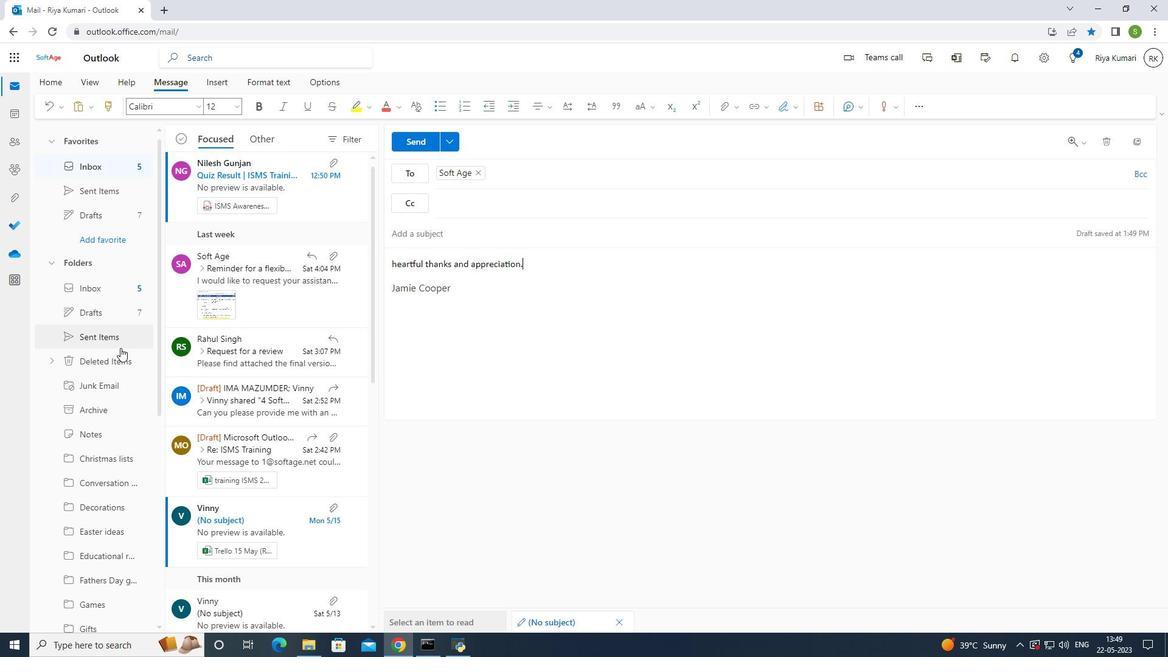 
Action: Mouse scrolled (120, 347) with delta (0, 0)
Screenshot: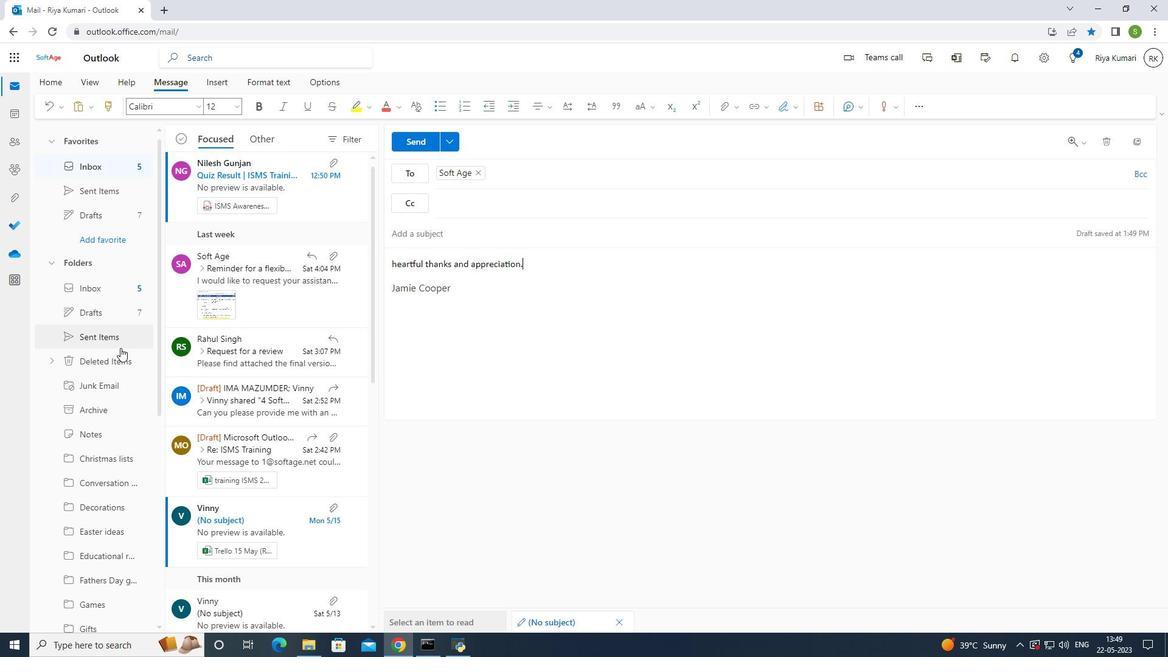 
Action: Mouse moved to (120, 348)
Screenshot: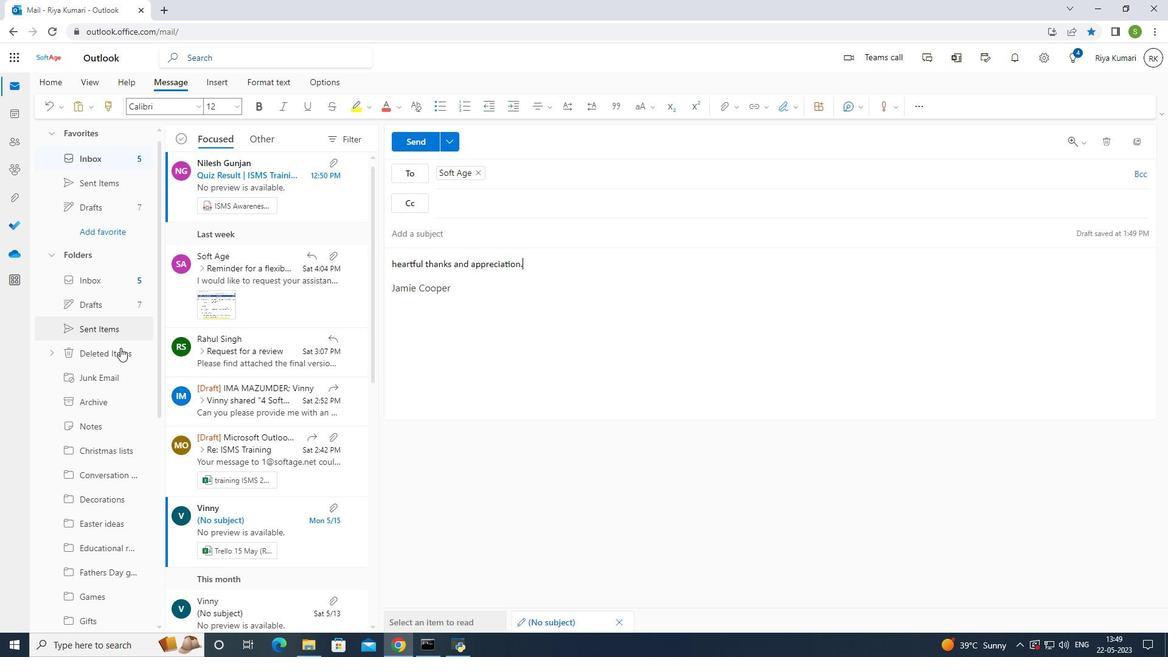 
Action: Mouse scrolled (120, 347) with delta (0, 0)
Screenshot: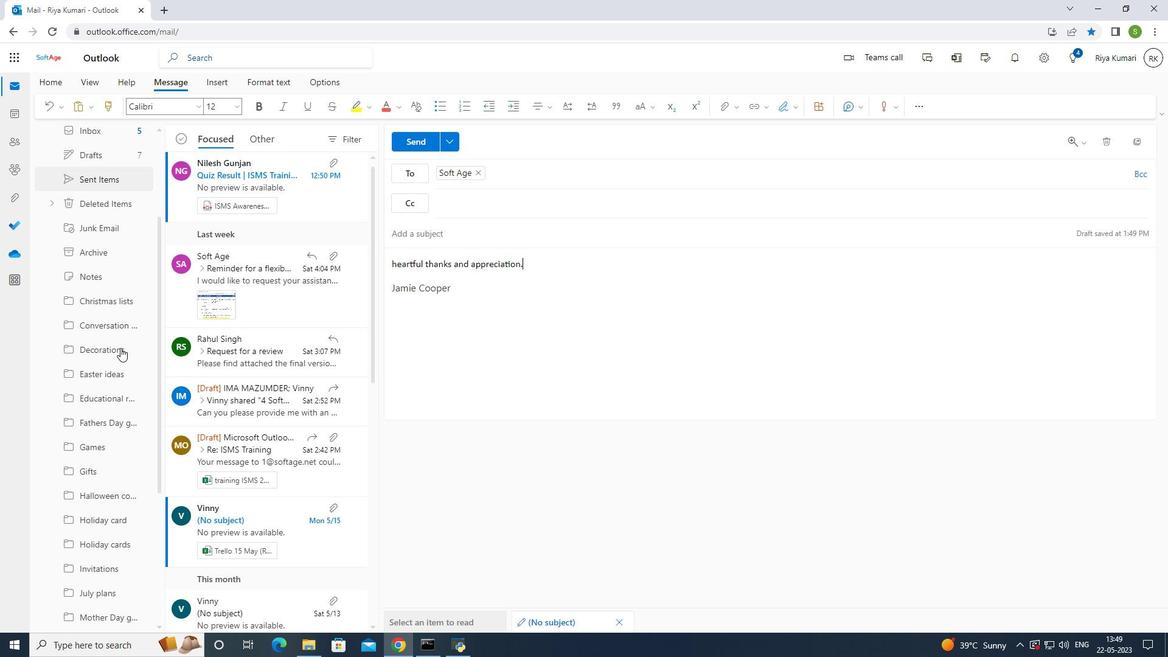 
Action: Mouse scrolled (120, 347) with delta (0, 0)
Screenshot: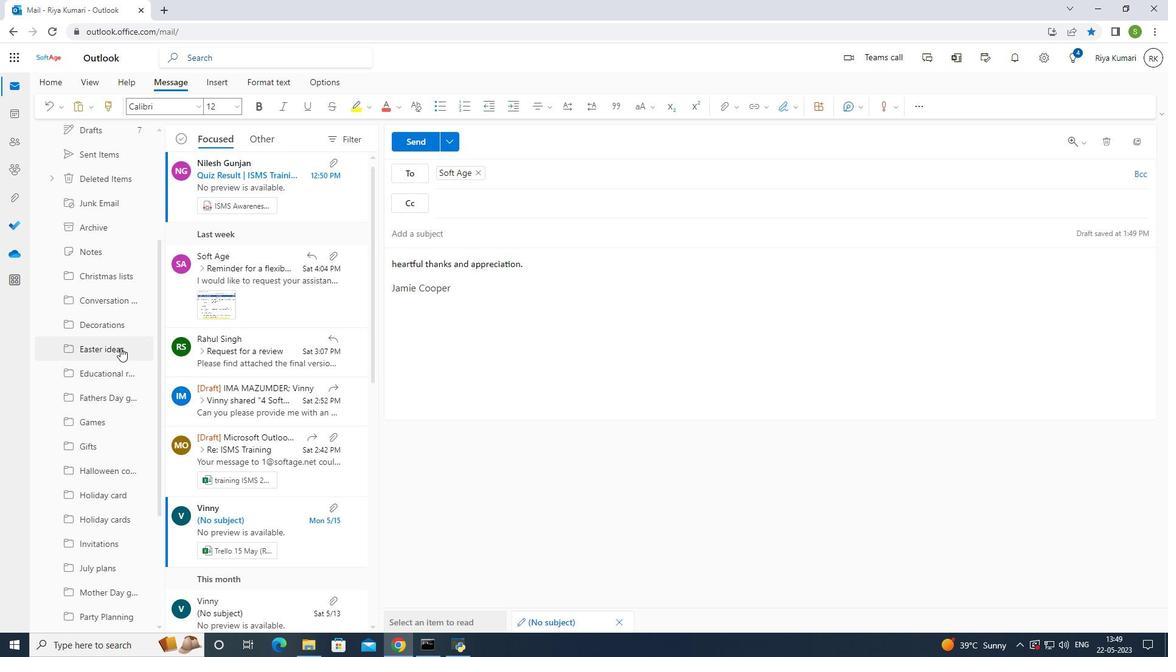 
Action: Mouse scrolled (120, 347) with delta (0, 0)
Screenshot: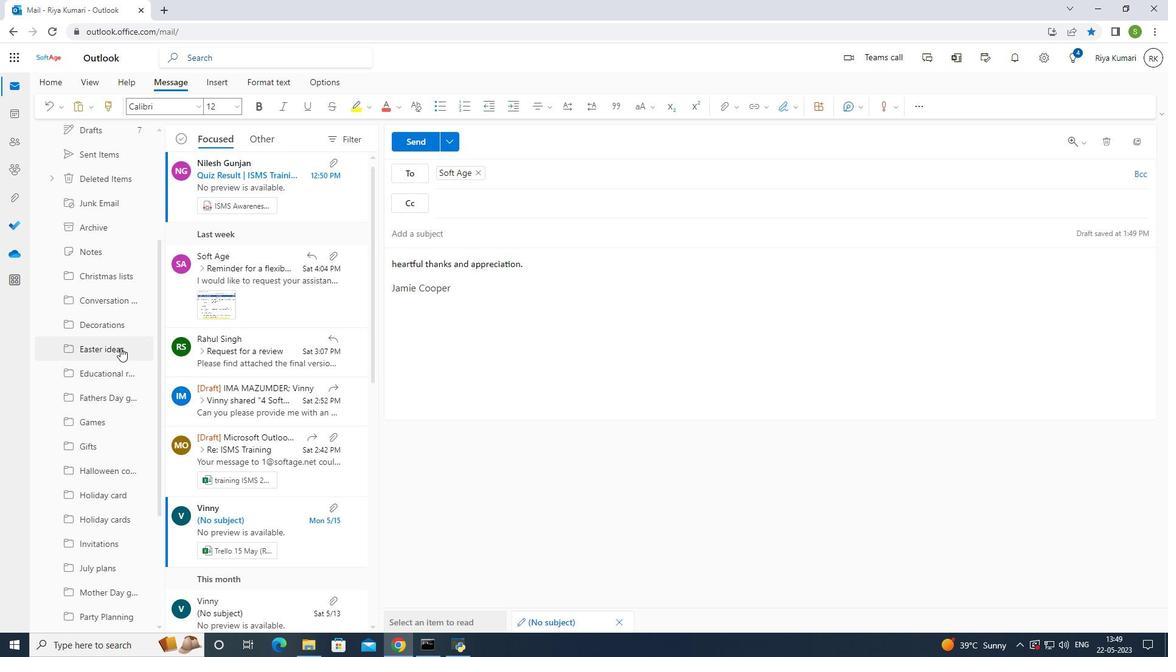
Action: Mouse scrolled (120, 347) with delta (0, 0)
Screenshot: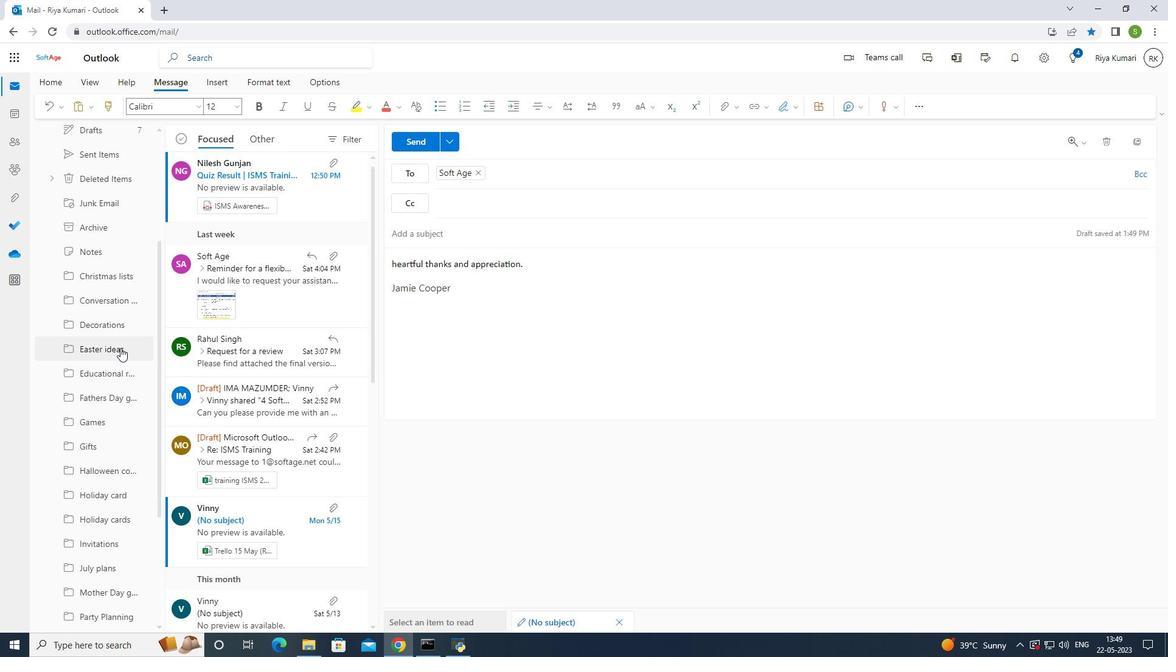 
Action: Mouse moved to (121, 347)
Screenshot: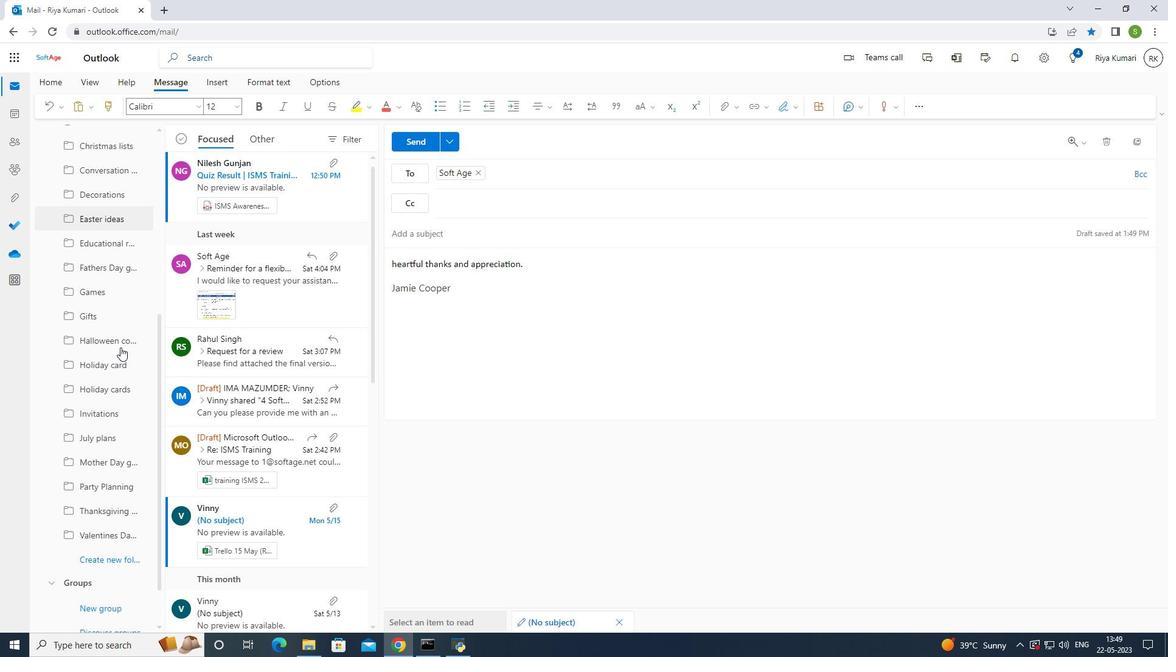 
Action: Mouse scrolled (121, 346) with delta (0, 0)
Screenshot: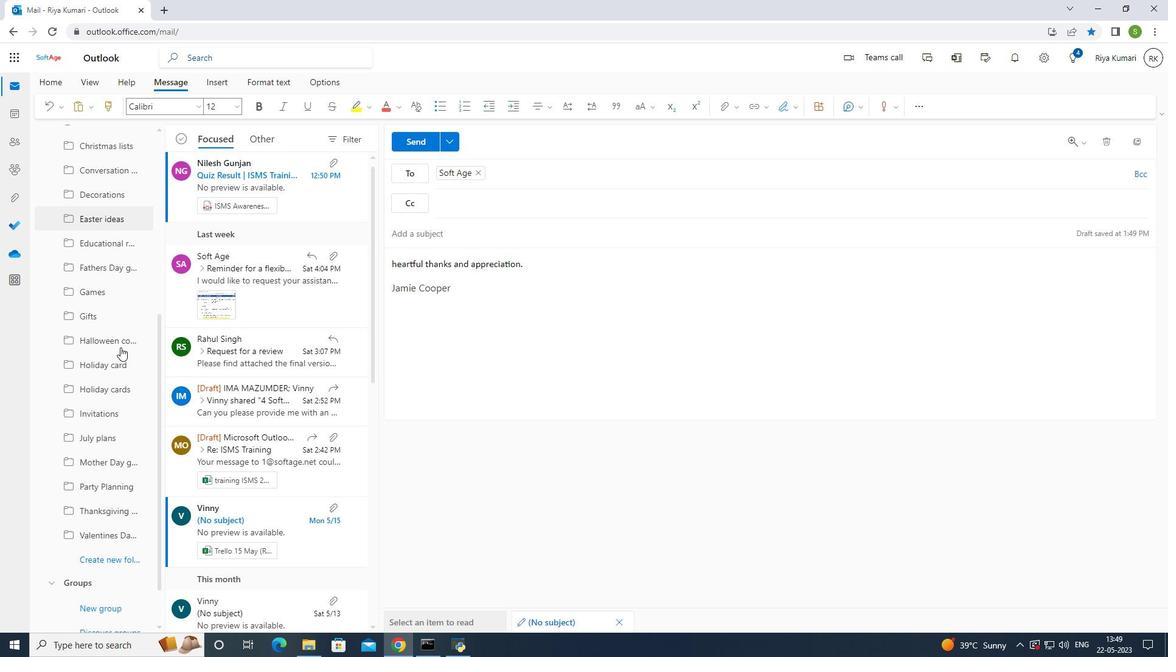 
Action: Mouse scrolled (121, 346) with delta (0, 0)
Screenshot: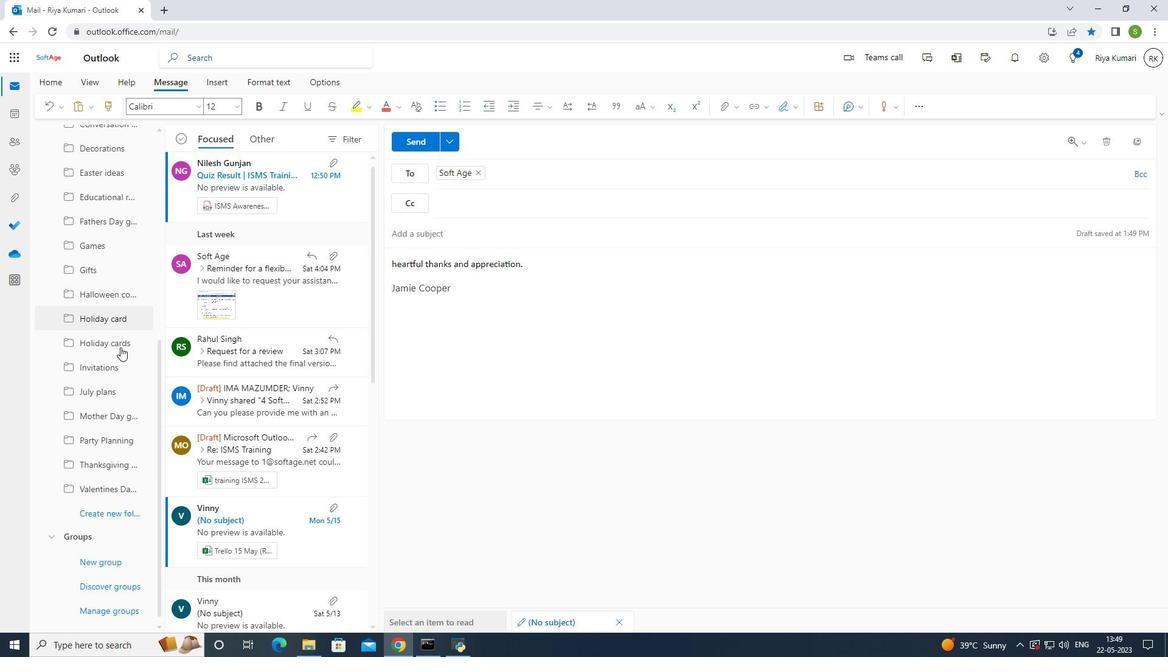 
Action: Mouse moved to (122, 347)
Screenshot: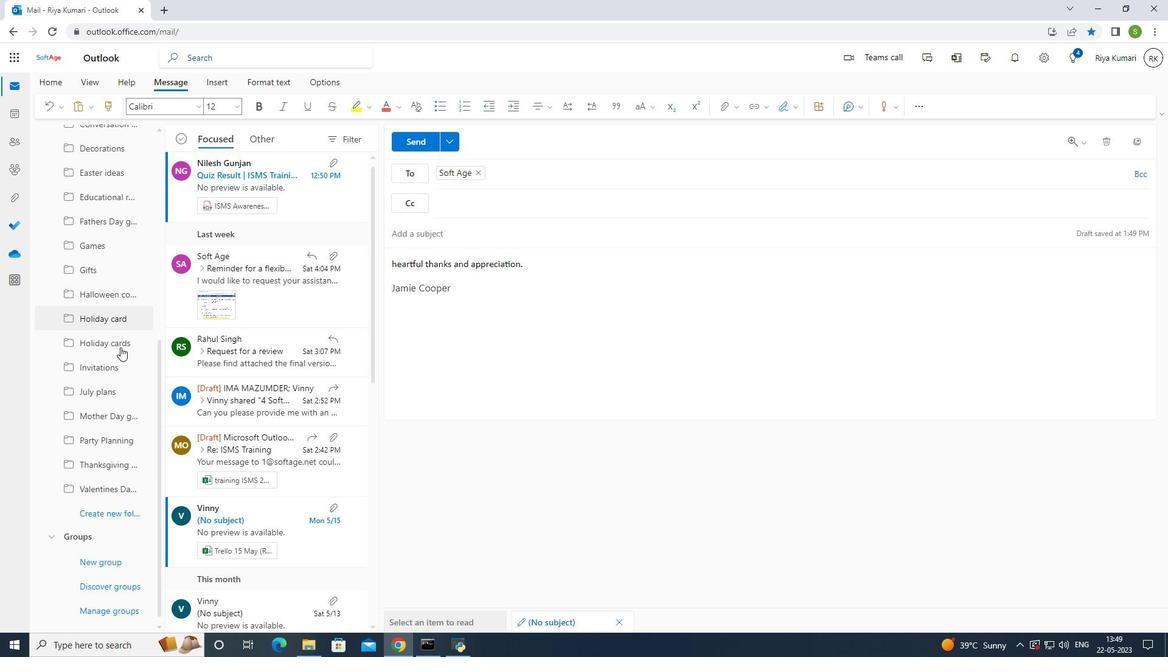 
Action: Mouse scrolled (122, 346) with delta (0, 0)
Screenshot: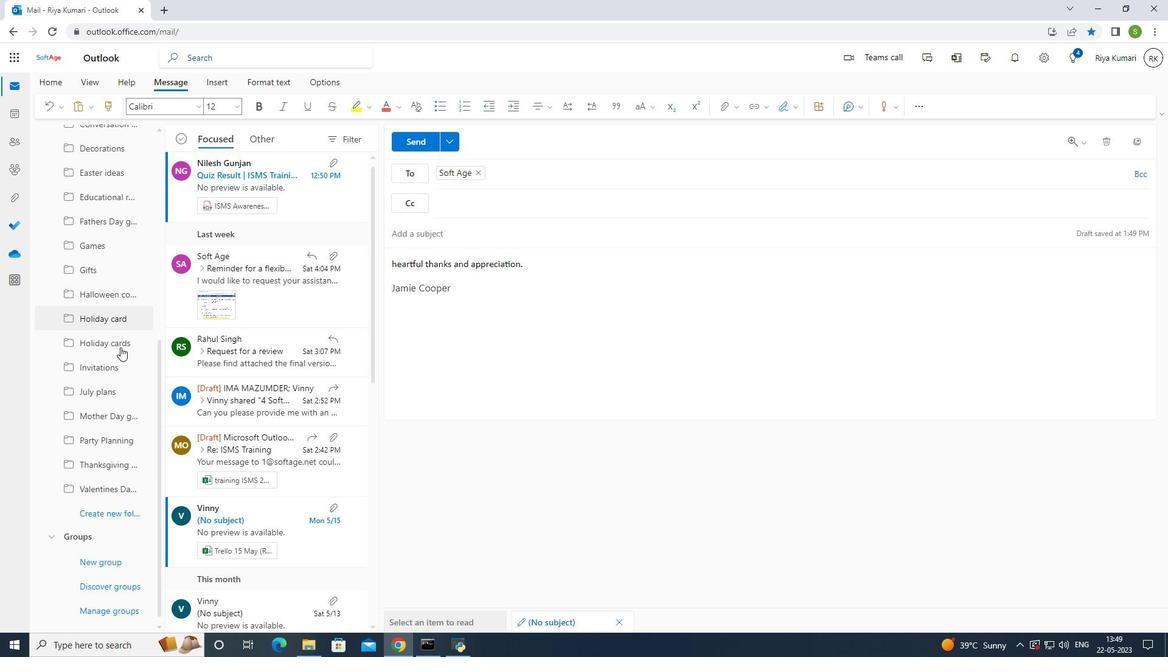 
Action: Mouse moved to (122, 348)
Screenshot: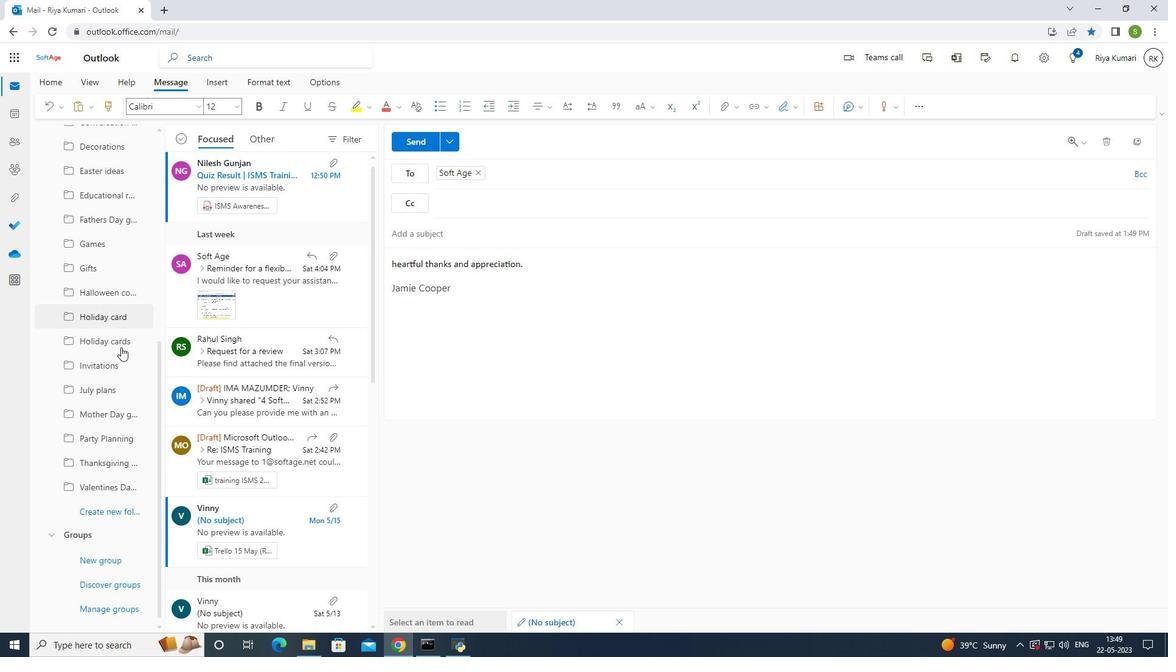 
Action: Mouse scrolled (122, 347) with delta (0, 0)
Screenshot: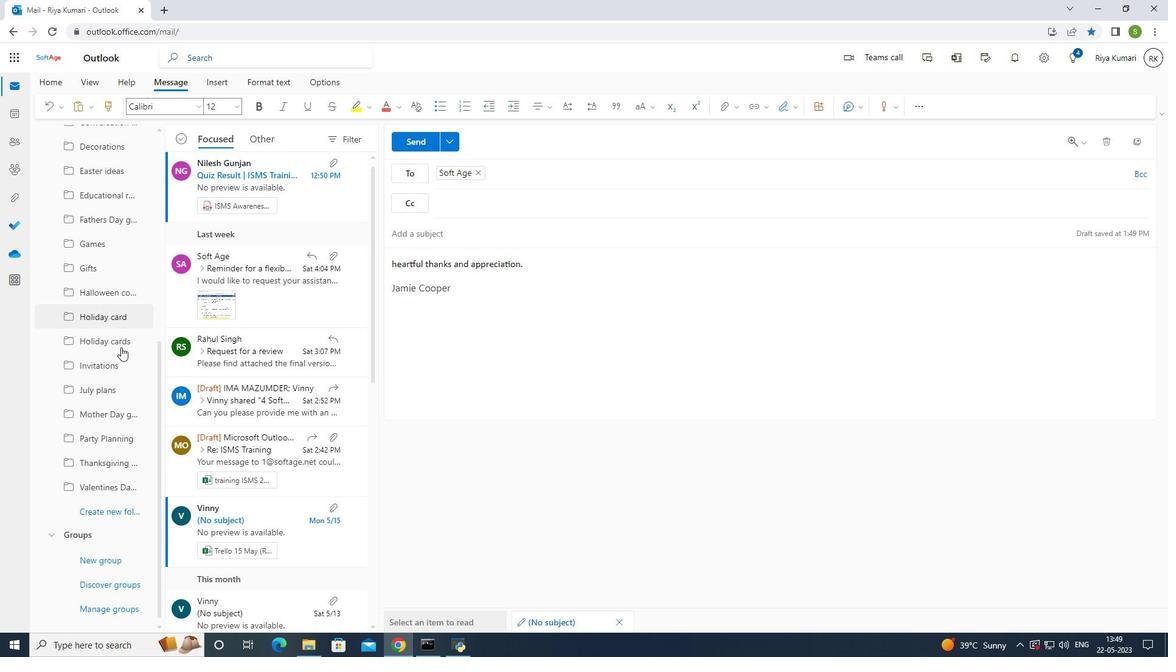 
Action: Mouse moved to (129, 359)
Screenshot: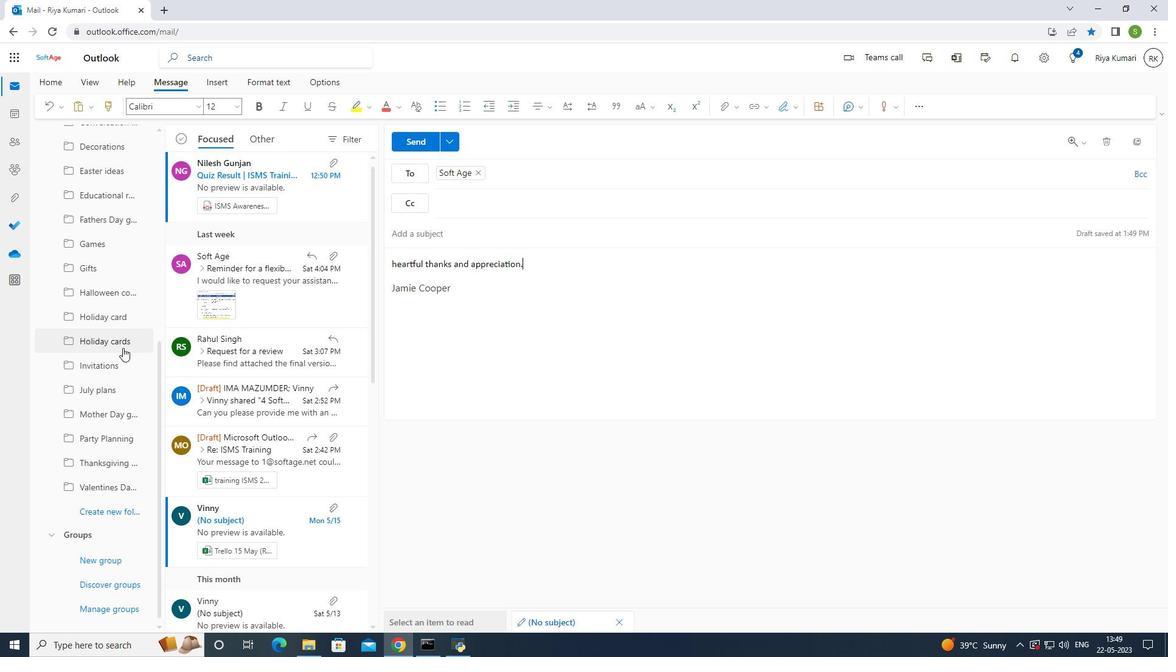
Action: Mouse scrolled (129, 358) with delta (0, 0)
Screenshot: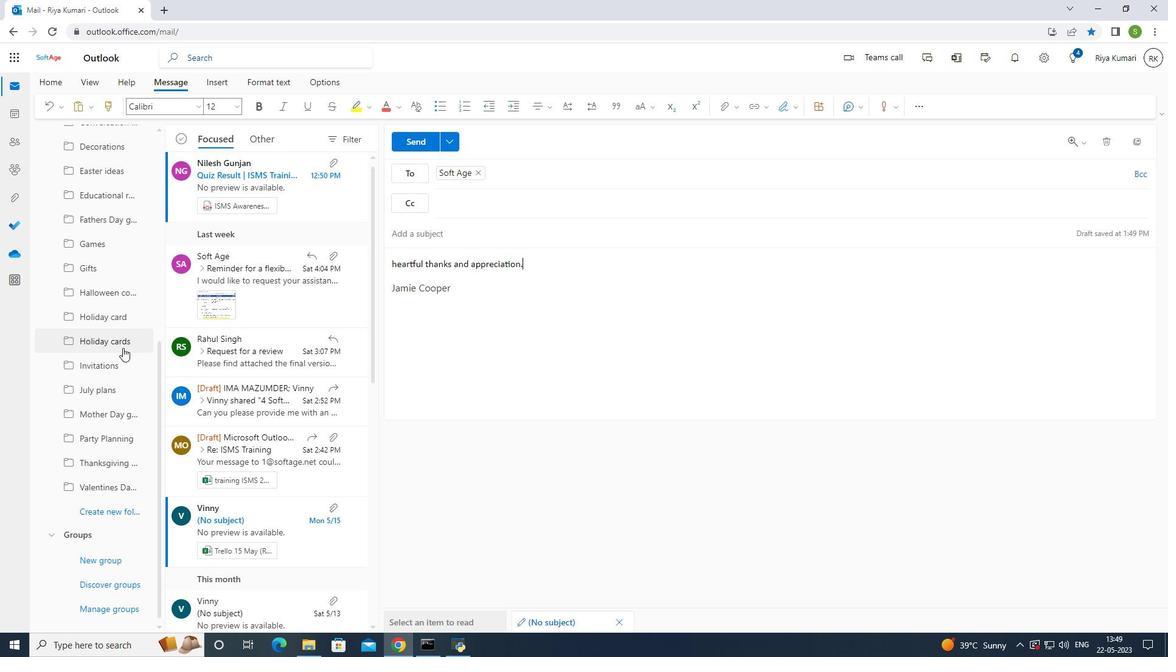 
Action: Mouse moved to (130, 361)
Screenshot: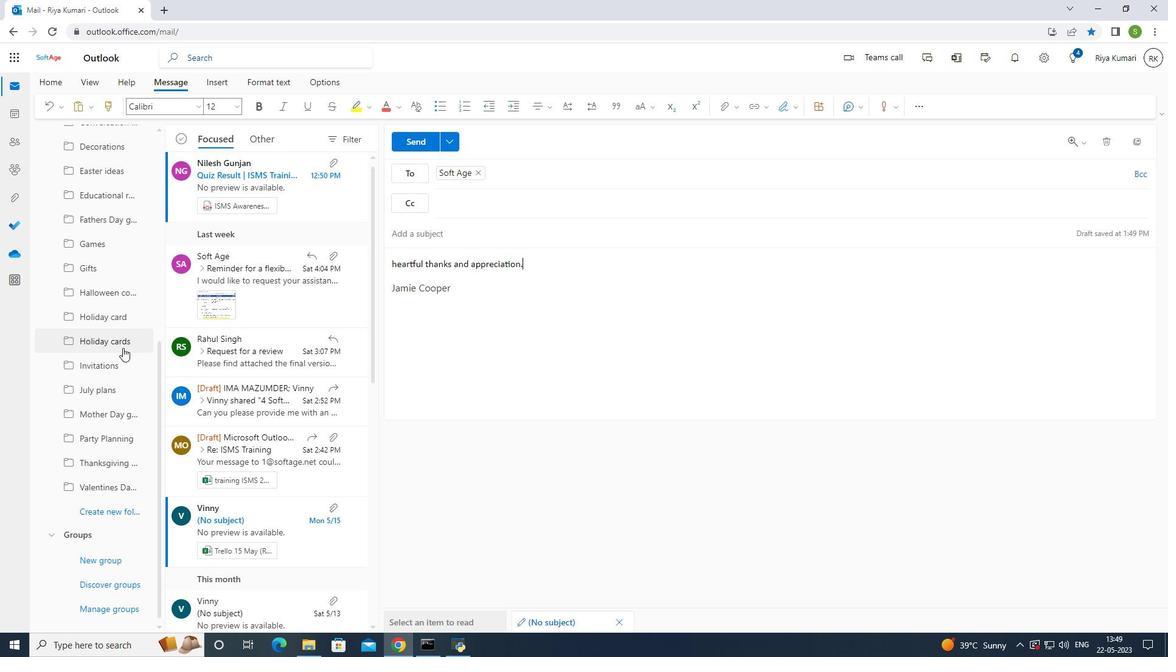 
Action: Mouse scrolled (130, 360) with delta (0, 0)
Screenshot: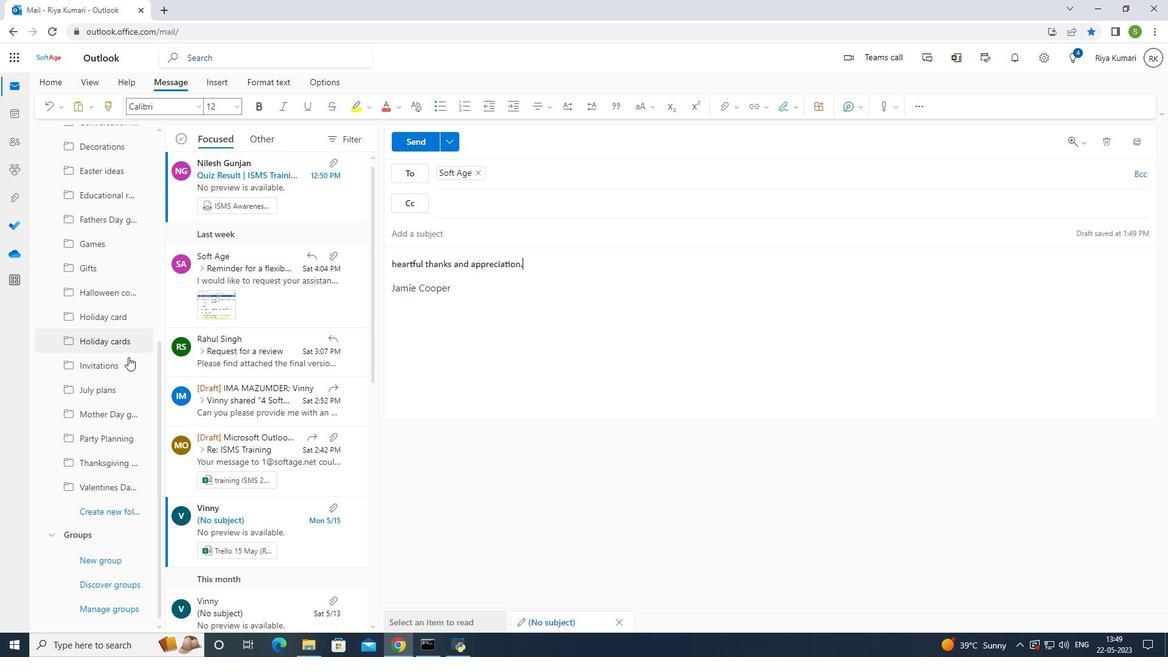 
Action: Mouse moved to (125, 506)
Screenshot: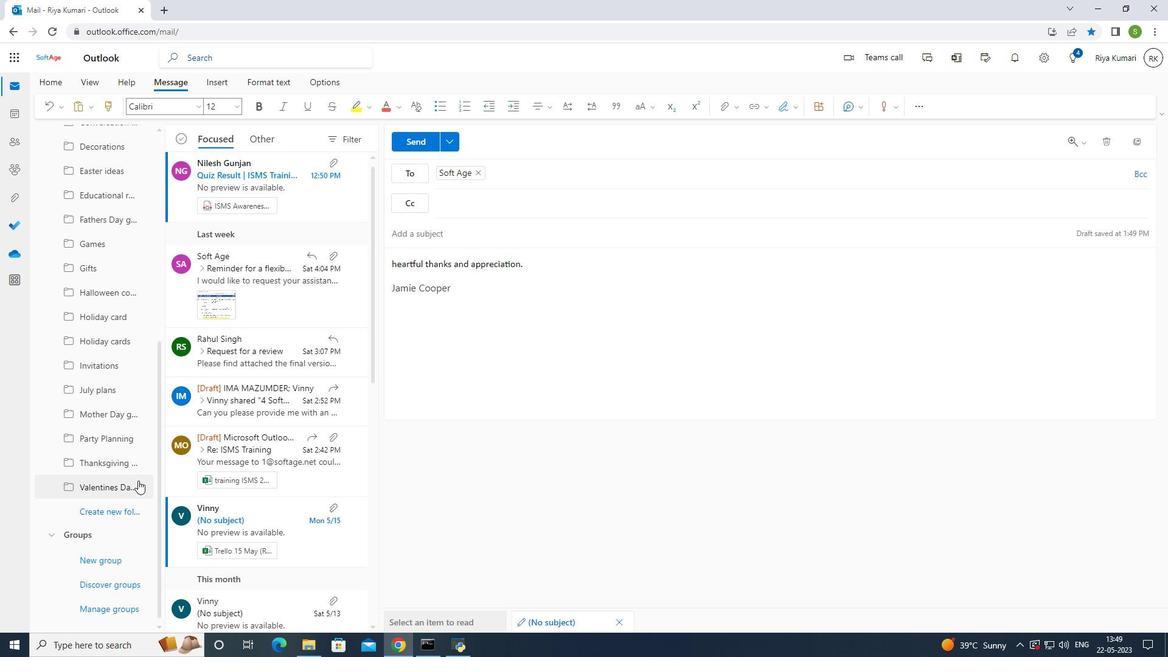 
Action: Mouse pressed left at (125, 506)
Screenshot: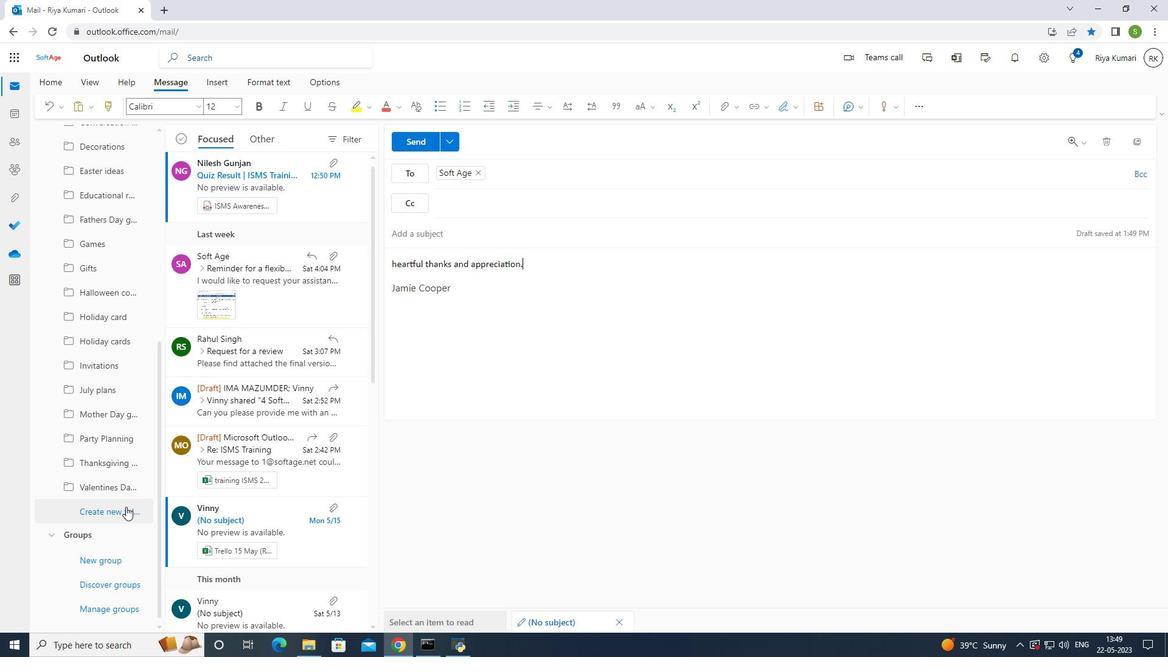 
Action: Mouse moved to (215, 458)
Screenshot: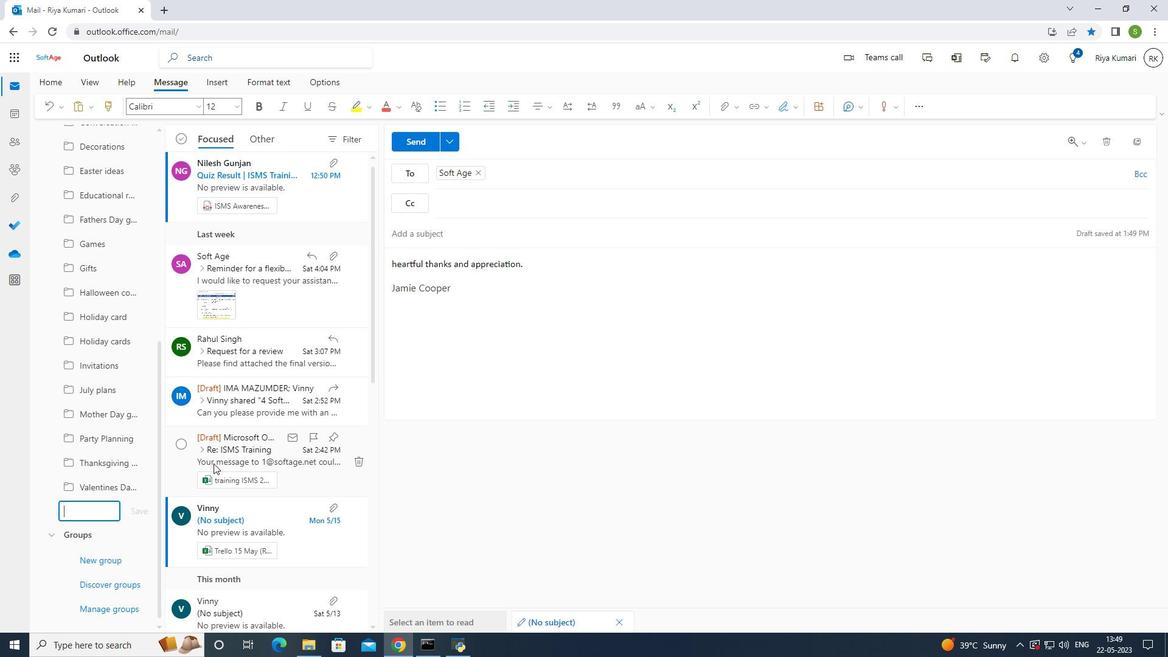 
Action: Key pressed <Key.shift>Crafts
Screenshot: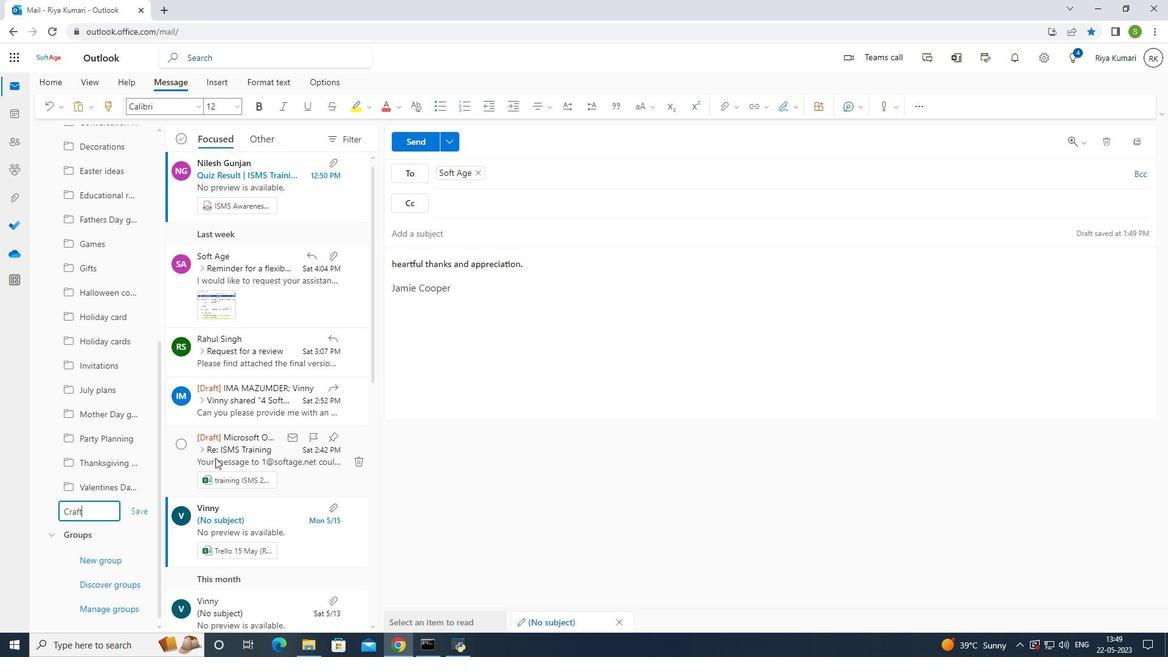 
Action: Mouse moved to (144, 510)
Screenshot: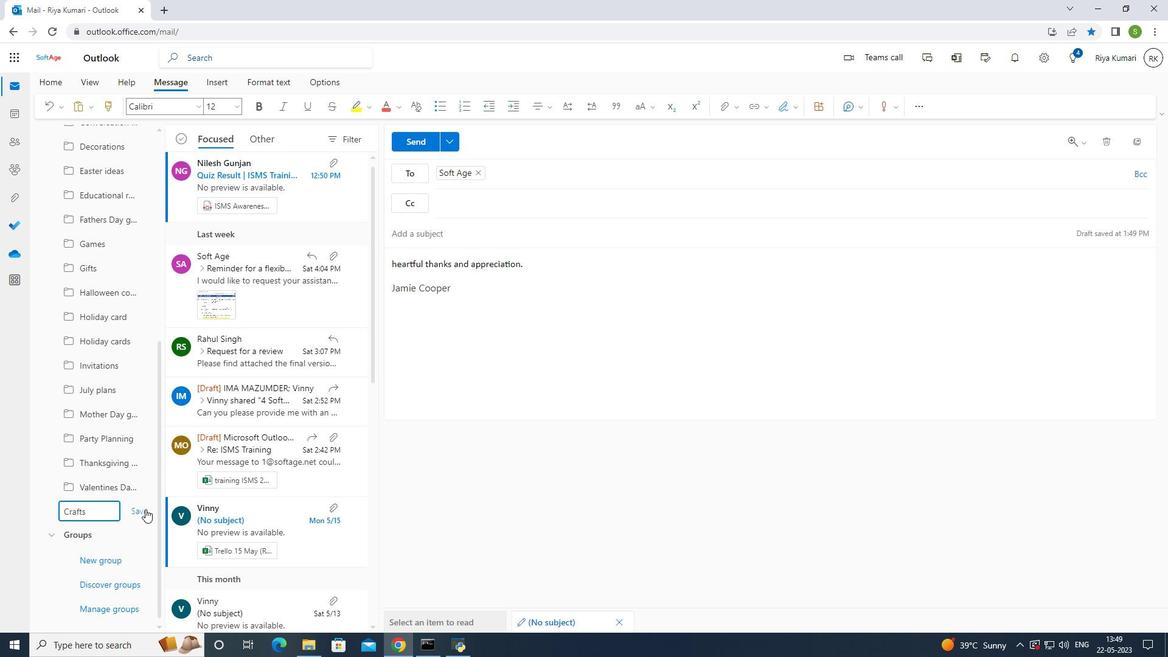 
Action: Mouse pressed left at (144, 510)
Screenshot: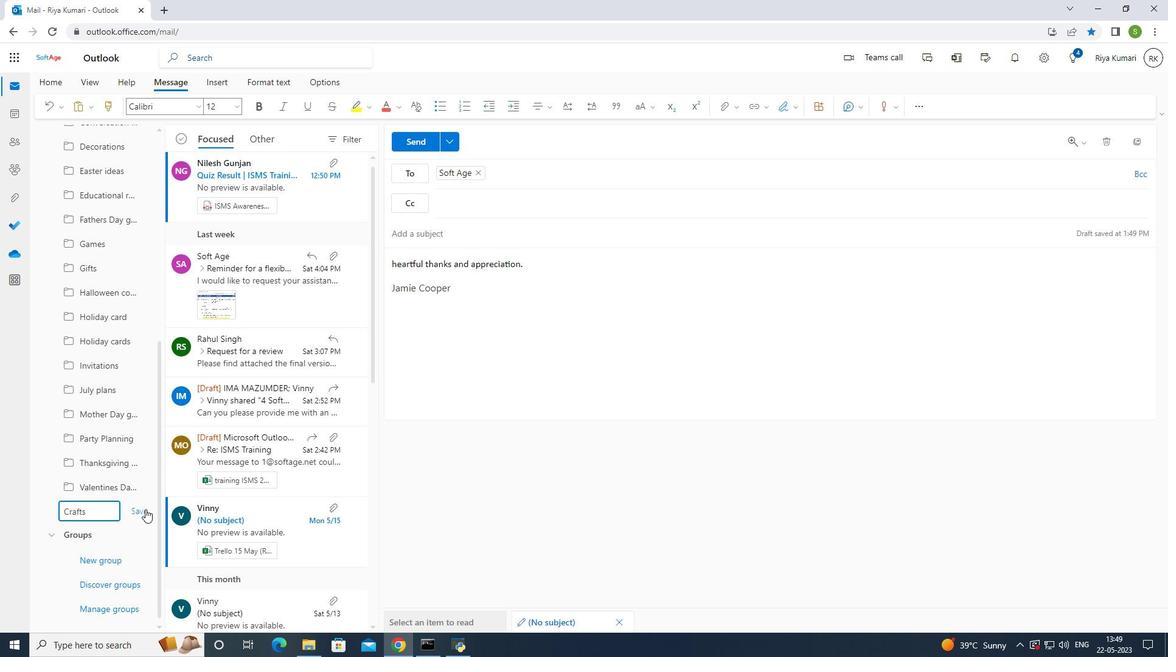 
Action: Mouse moved to (415, 146)
Screenshot: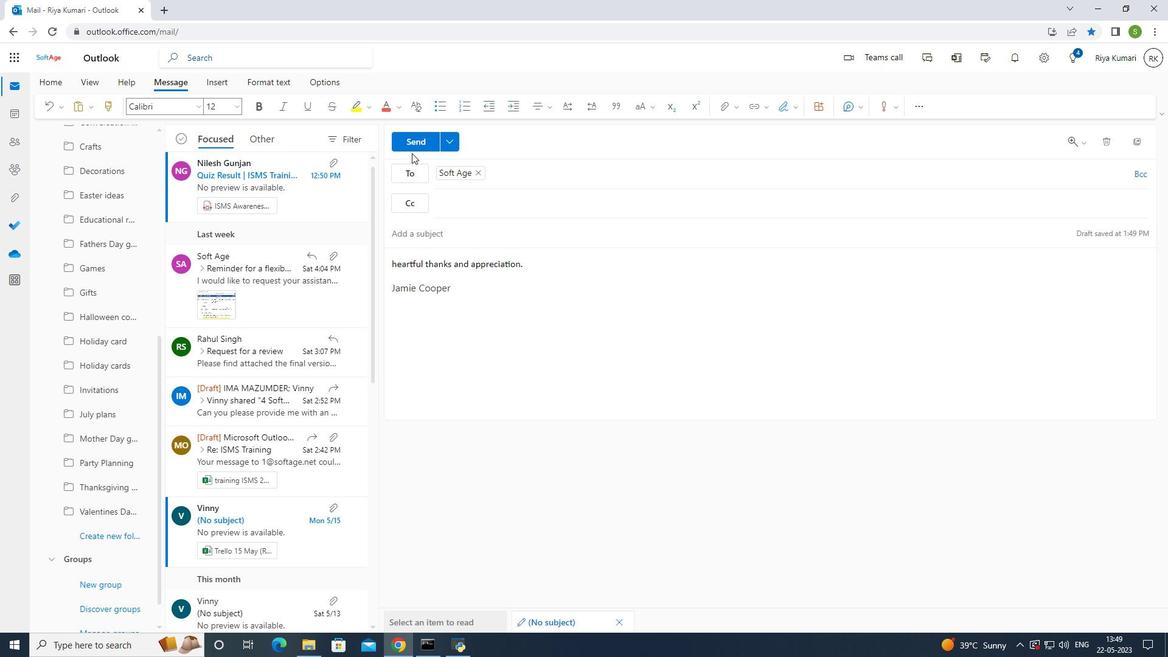 
Action: Mouse pressed left at (415, 146)
Screenshot: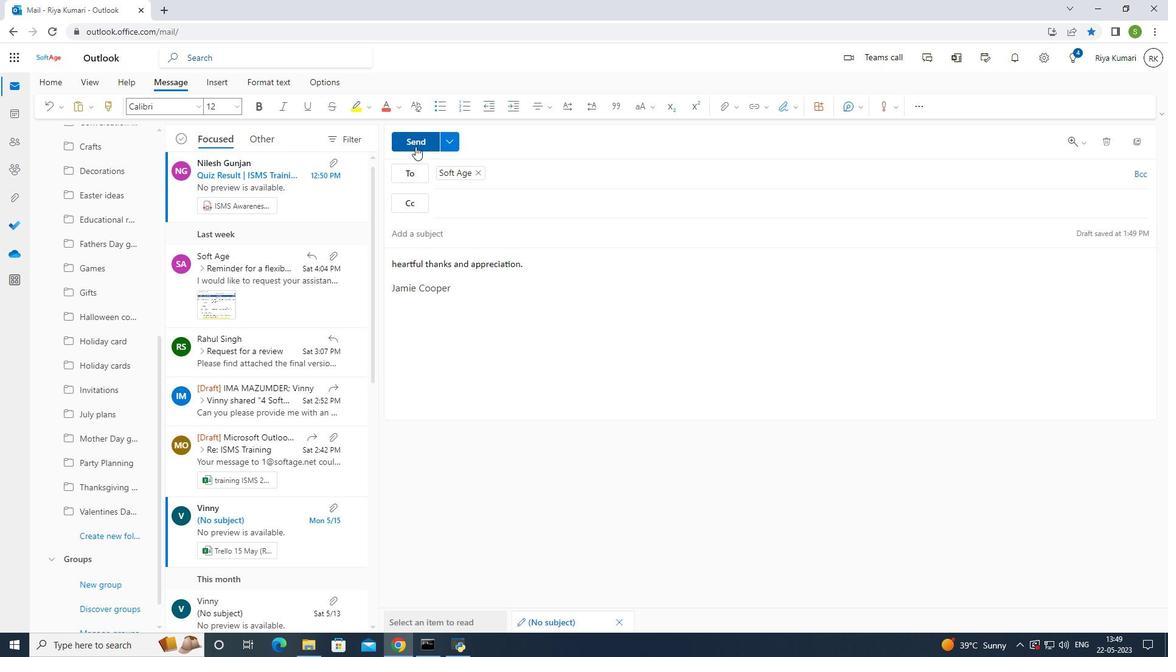 
Action: Mouse moved to (567, 367)
Screenshot: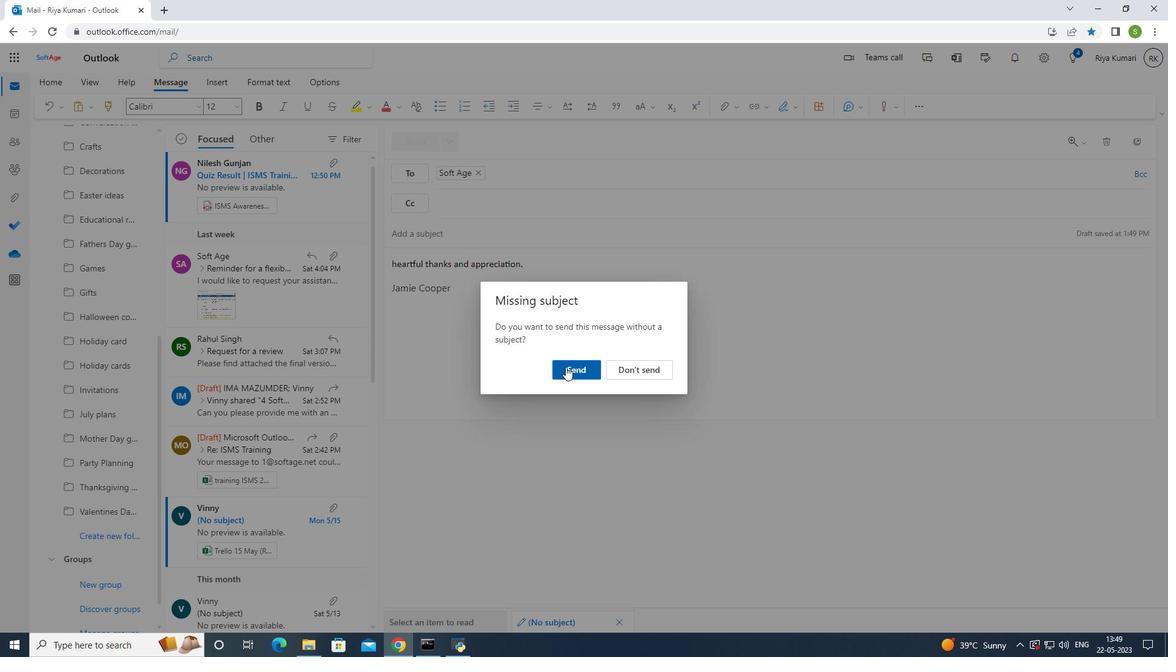 
Action: Mouse pressed left at (567, 367)
Screenshot: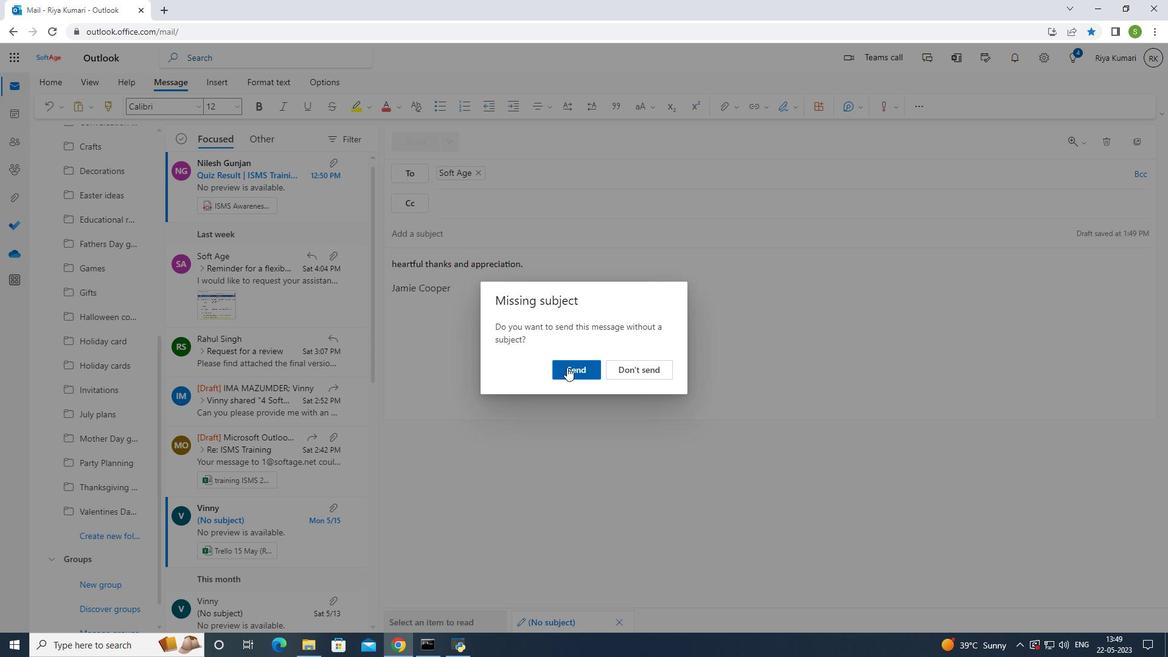 
Action: Mouse moved to (579, 368)
Screenshot: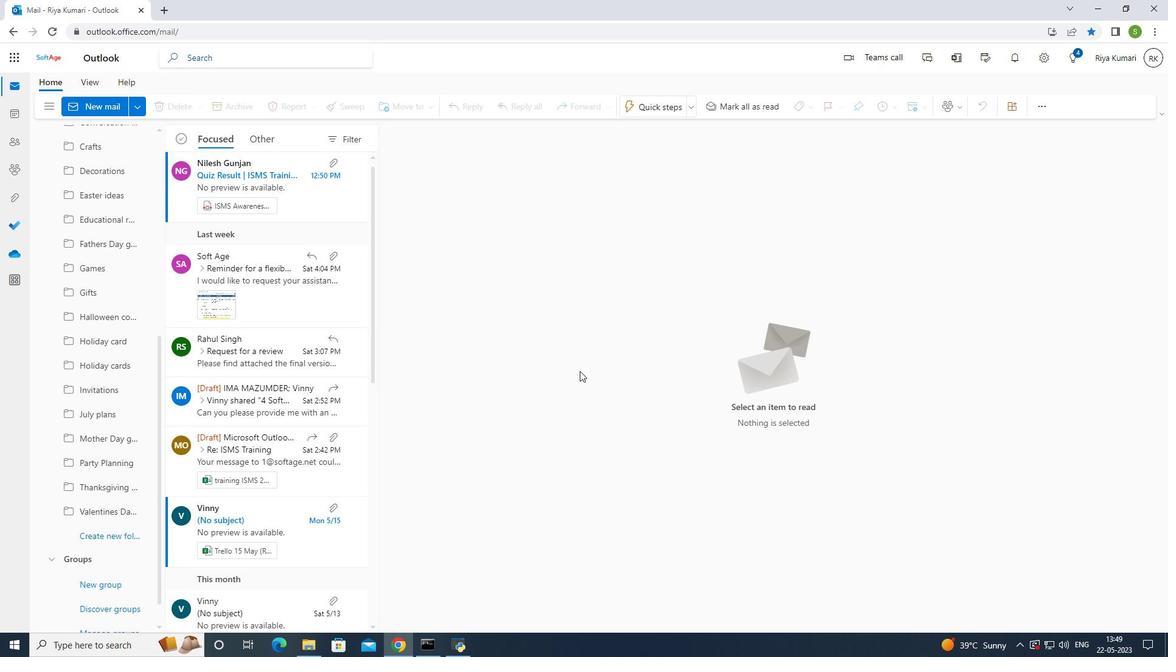 
